Task: Create a Sprint called Sprint0000000100 in Scrum Project Project0000000034 in Jira. Create a Sprint called Sprint0000000101 in Scrum Project Project0000000034 in Jira. Create a Sprint called Sprint0000000102 in Scrum Project Project0000000034 in Jira. Set Duration of Sprint called Sprint0000000100 in Scrum Project Project0000000034 to 1 week in Jira. Set Duration of Sprint called Sprint0000000101 in Scrum Project Project0000000034 to 2 weeks in Jira
Action: Mouse moved to (881, 256)
Screenshot: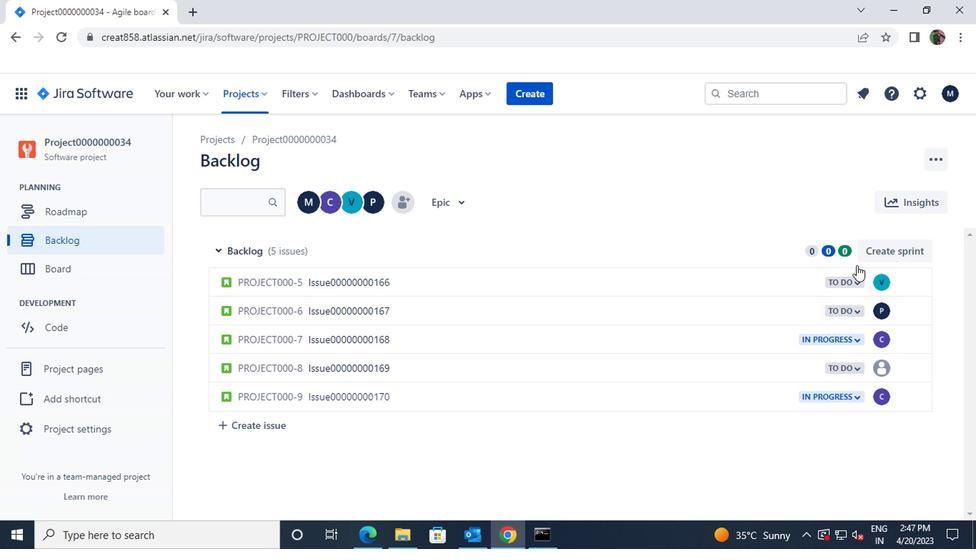 
Action: Mouse pressed left at (881, 256)
Screenshot: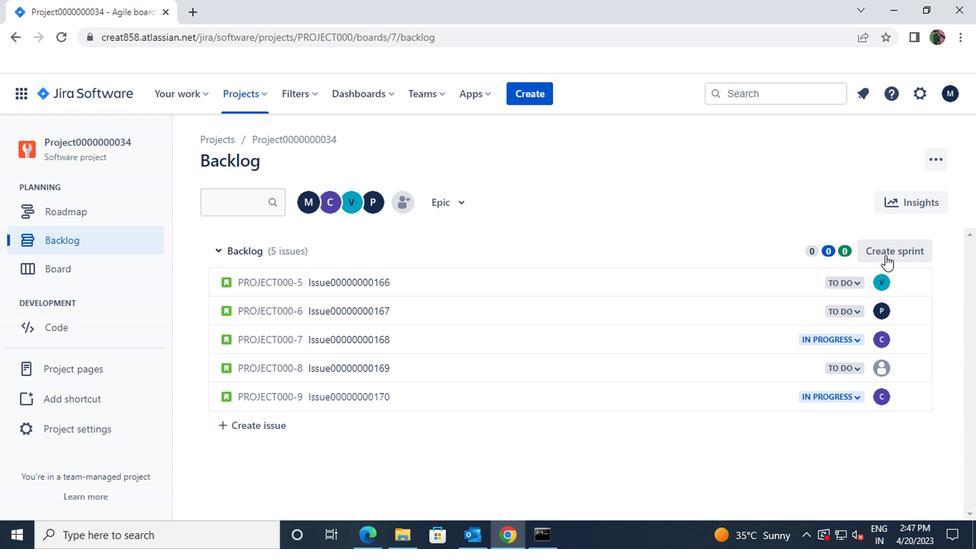 
Action: Mouse moved to (320, 254)
Screenshot: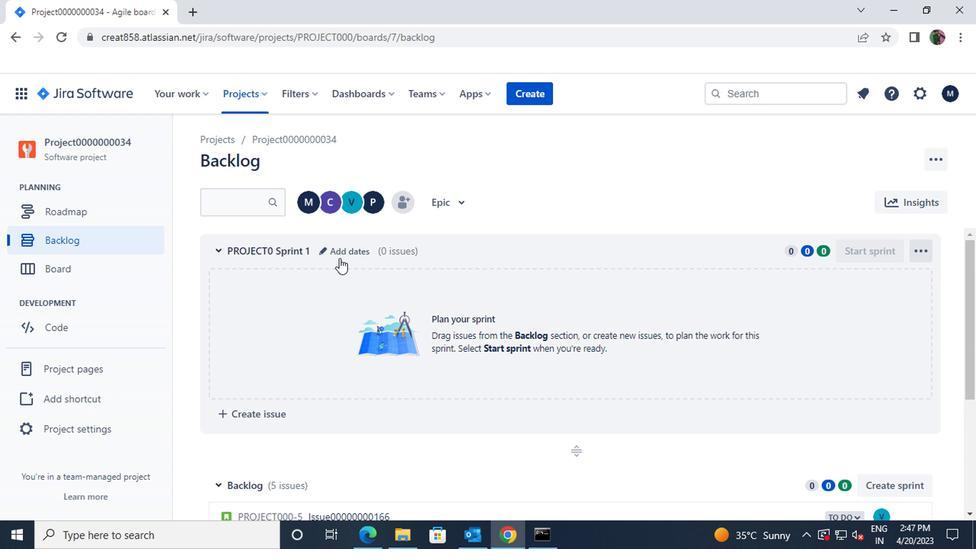 
Action: Mouse pressed left at (320, 254)
Screenshot: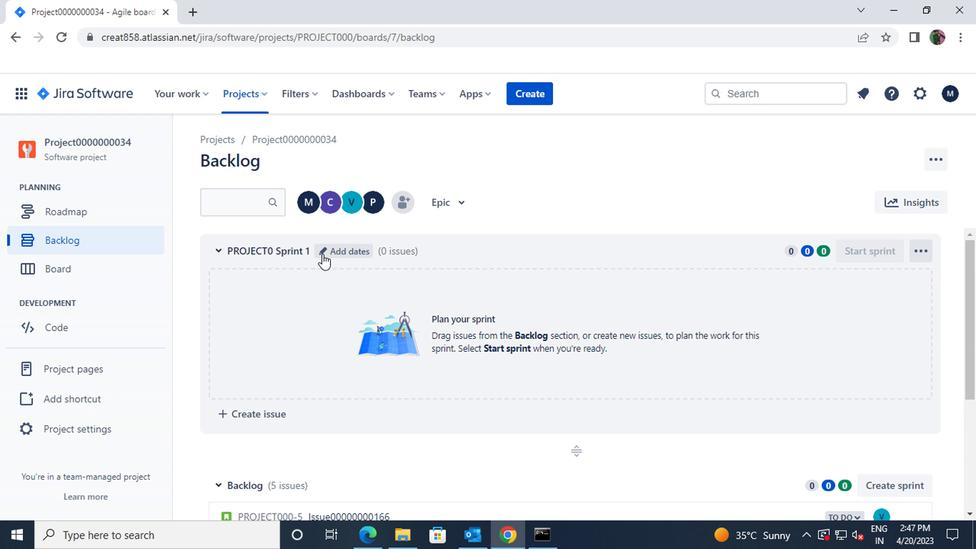 
Action: Mouse moved to (377, 199)
Screenshot: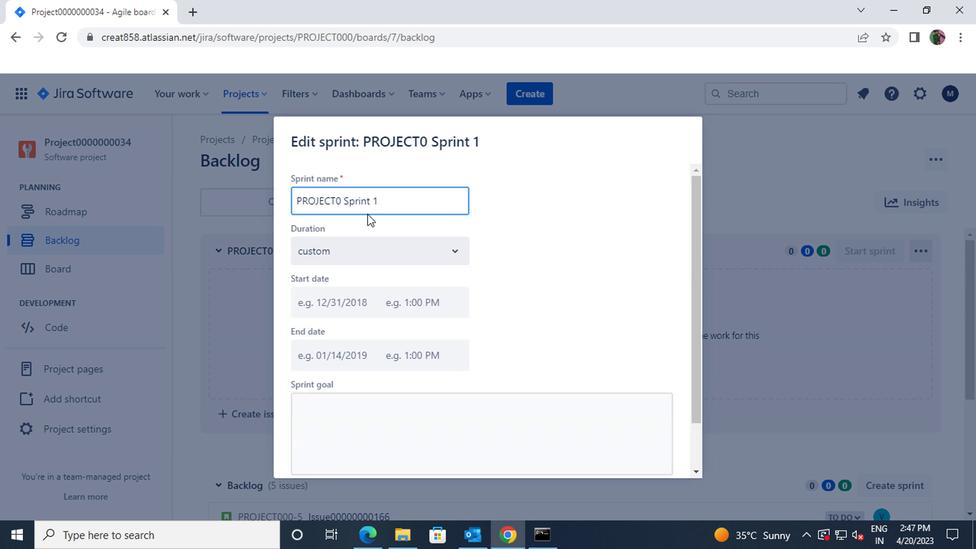 
Action: Mouse pressed left at (377, 199)
Screenshot: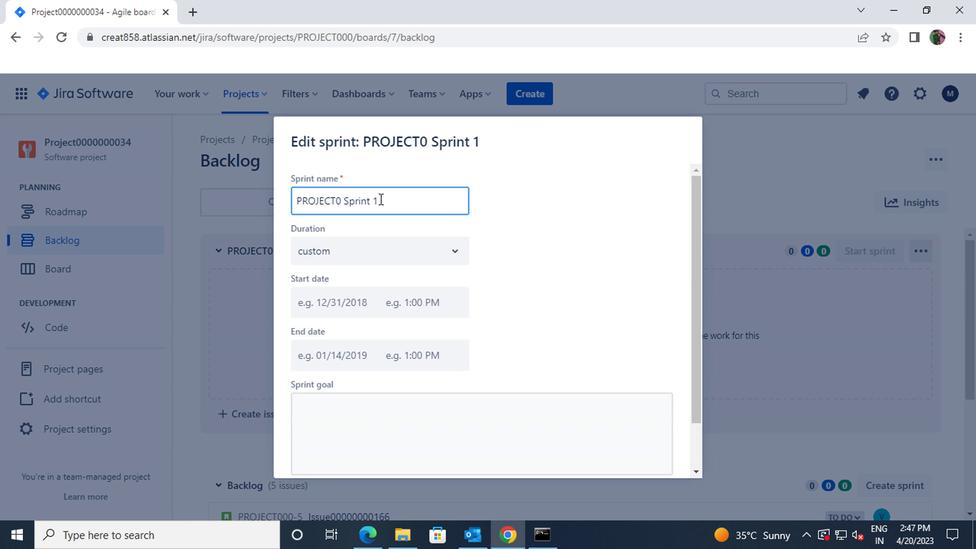 
Action: Mouse moved to (292, 200)
Screenshot: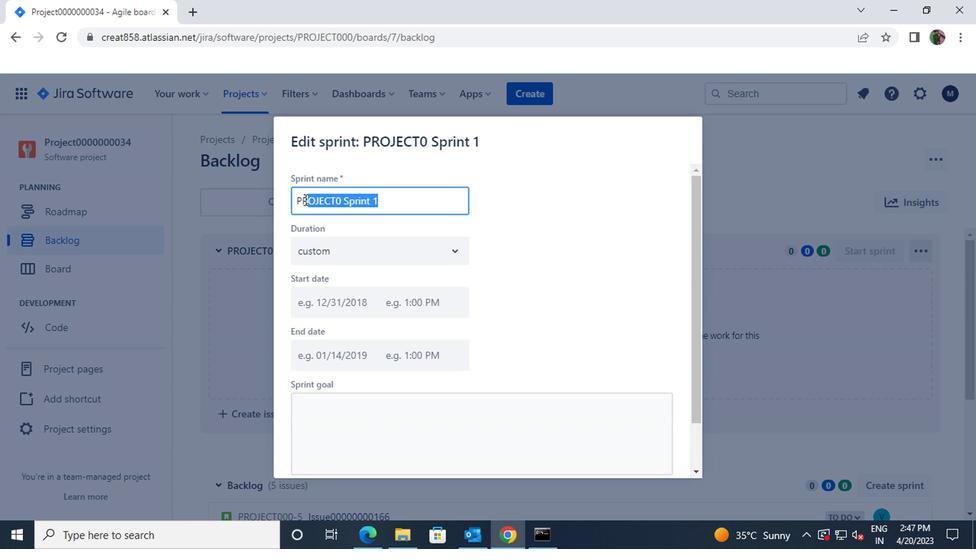 
Action: Key pressed sprint00000000100
Screenshot: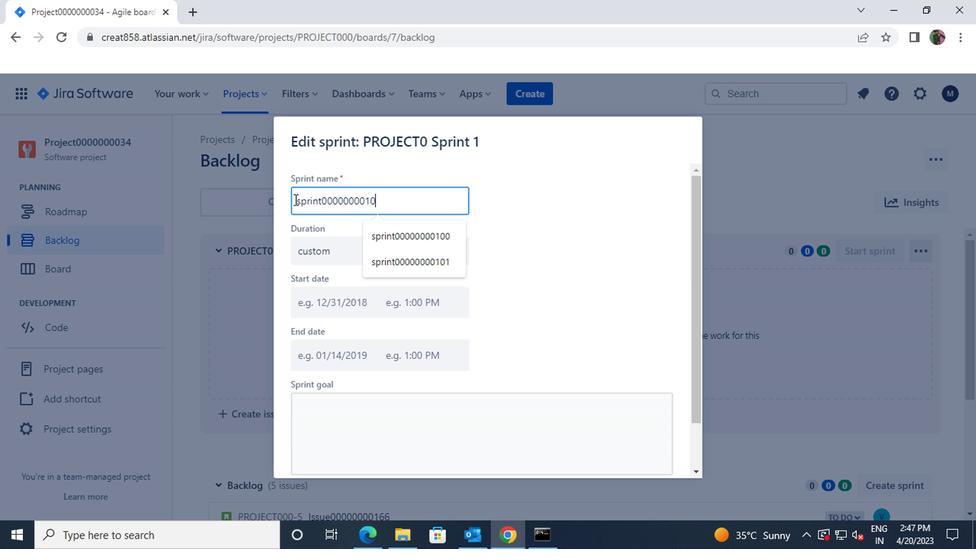 
Action: Mouse moved to (387, 278)
Screenshot: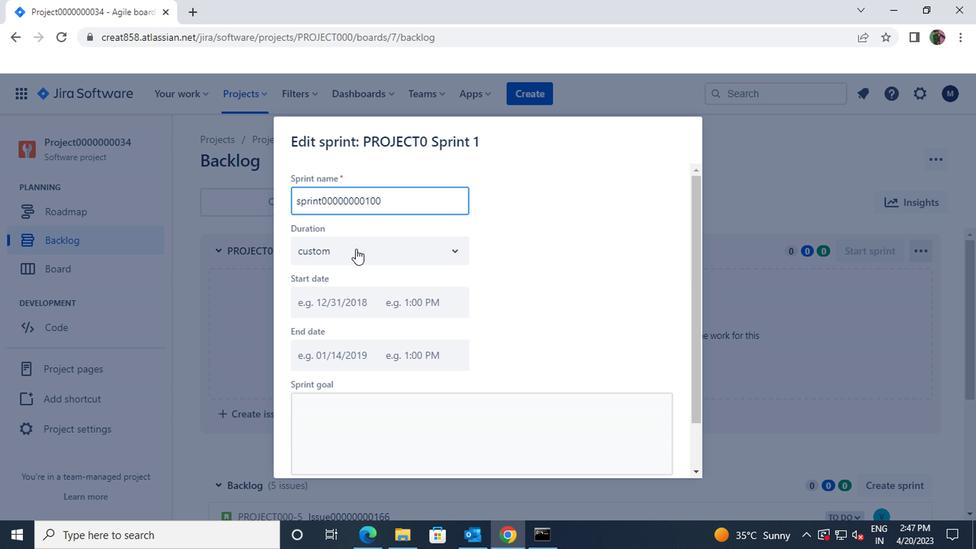 
Action: Mouse scrolled (387, 277) with delta (0, -1)
Screenshot: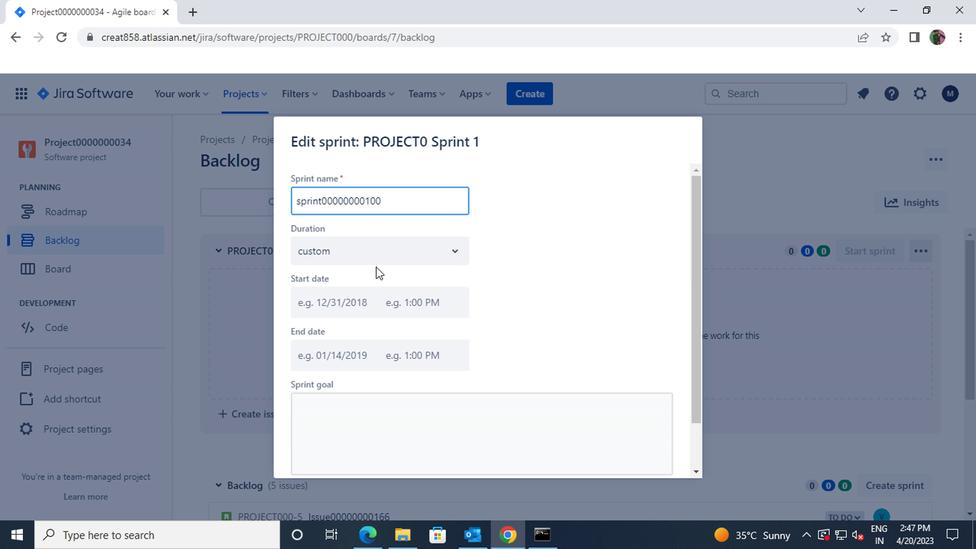 
Action: Mouse scrolled (387, 277) with delta (0, -1)
Screenshot: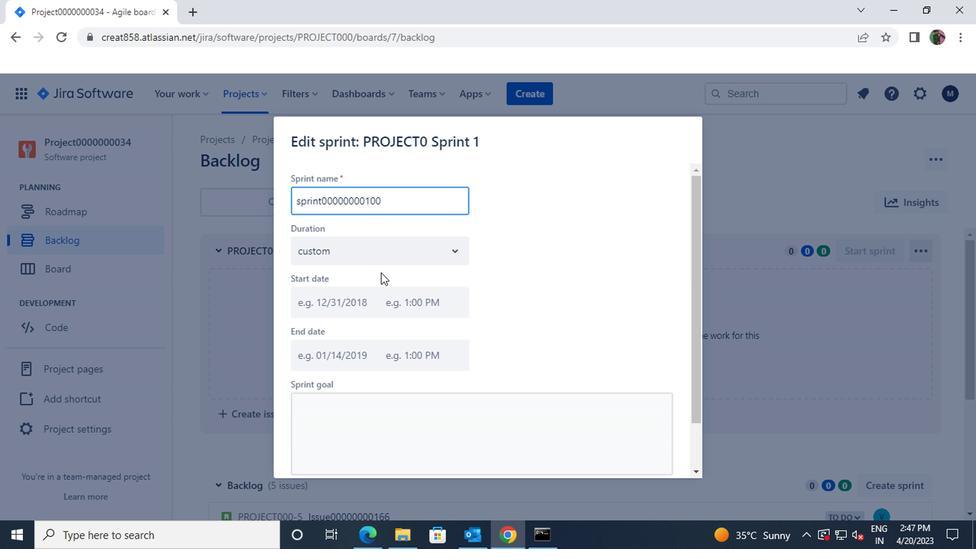 
Action: Mouse moved to (388, 278)
Screenshot: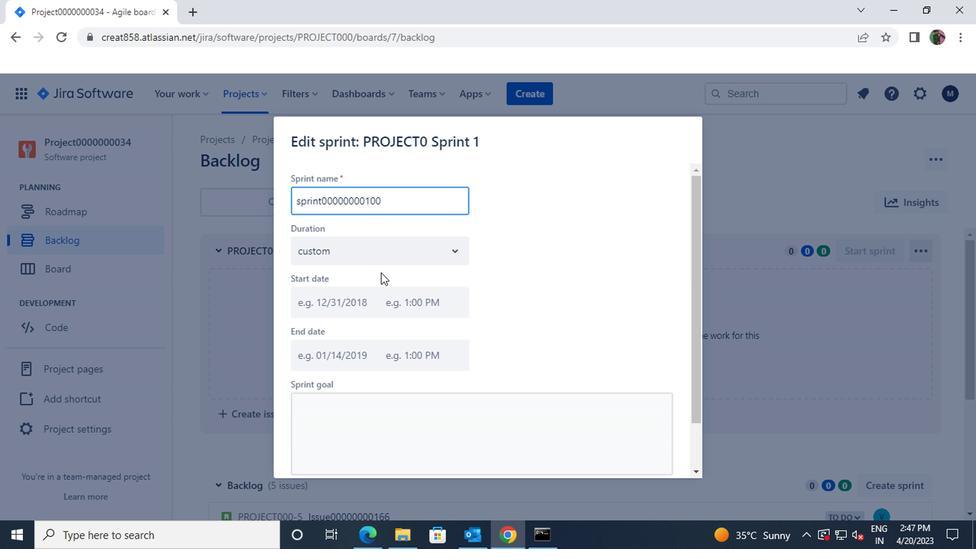 
Action: Mouse scrolled (388, 277) with delta (0, -1)
Screenshot: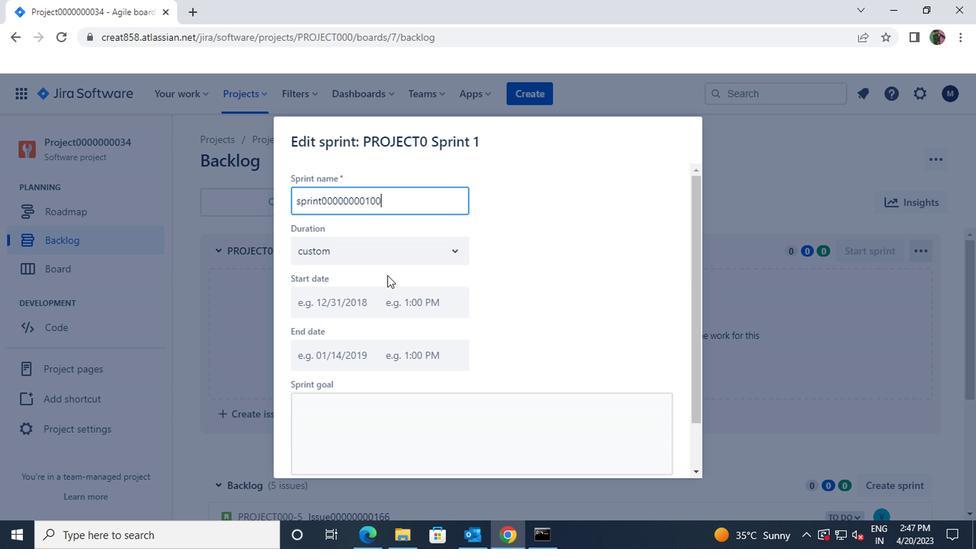 
Action: Mouse scrolled (388, 277) with delta (0, -1)
Screenshot: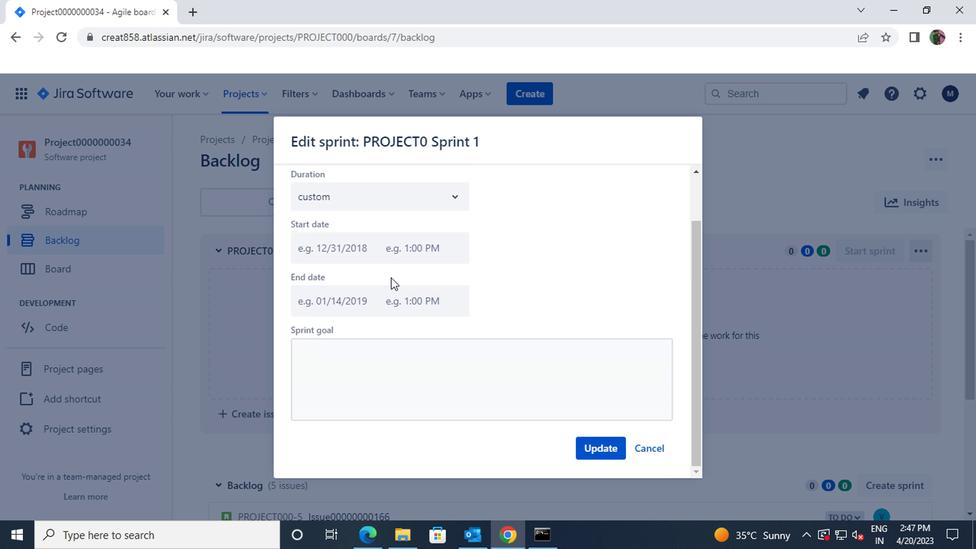 
Action: Mouse moved to (389, 278)
Screenshot: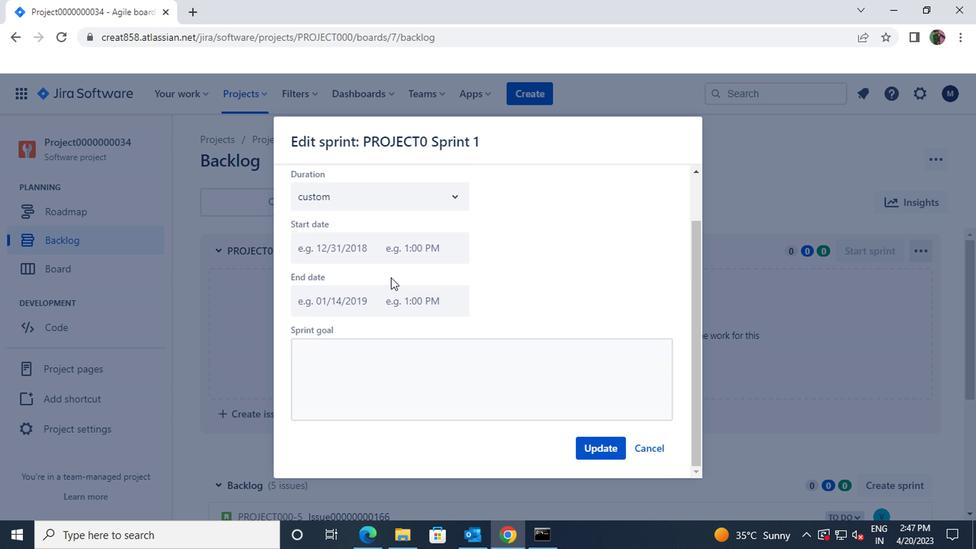 
Action: Mouse scrolled (389, 277) with delta (0, -1)
Screenshot: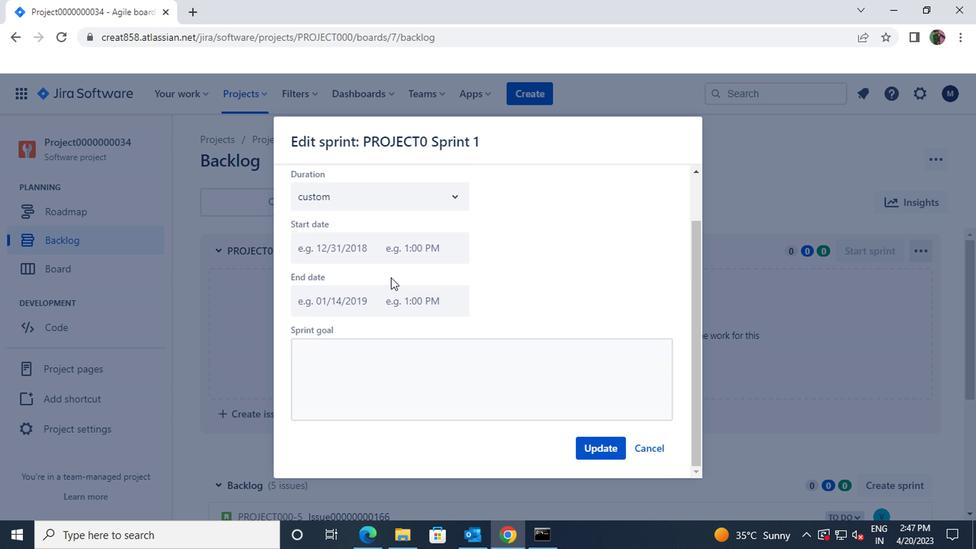 
Action: Mouse moved to (595, 449)
Screenshot: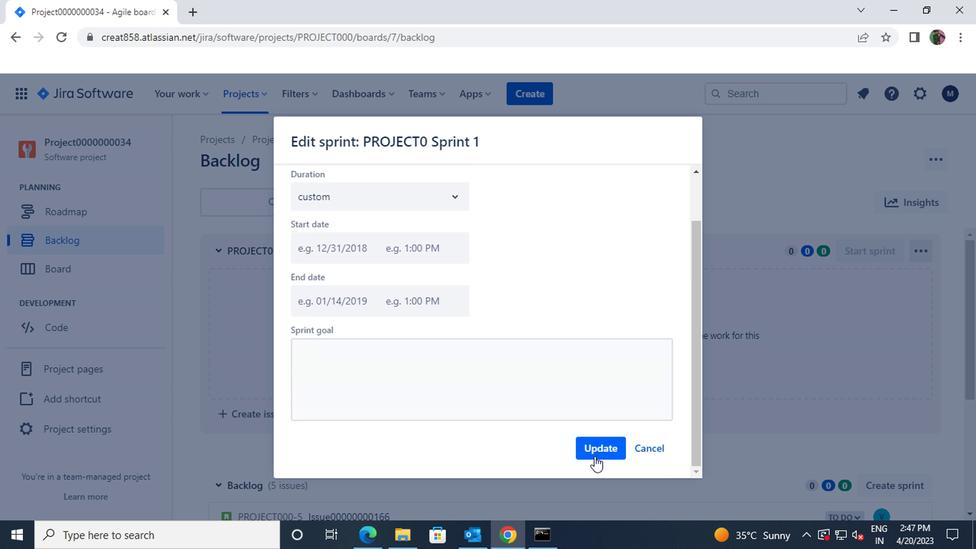 
Action: Mouse pressed left at (595, 449)
Screenshot: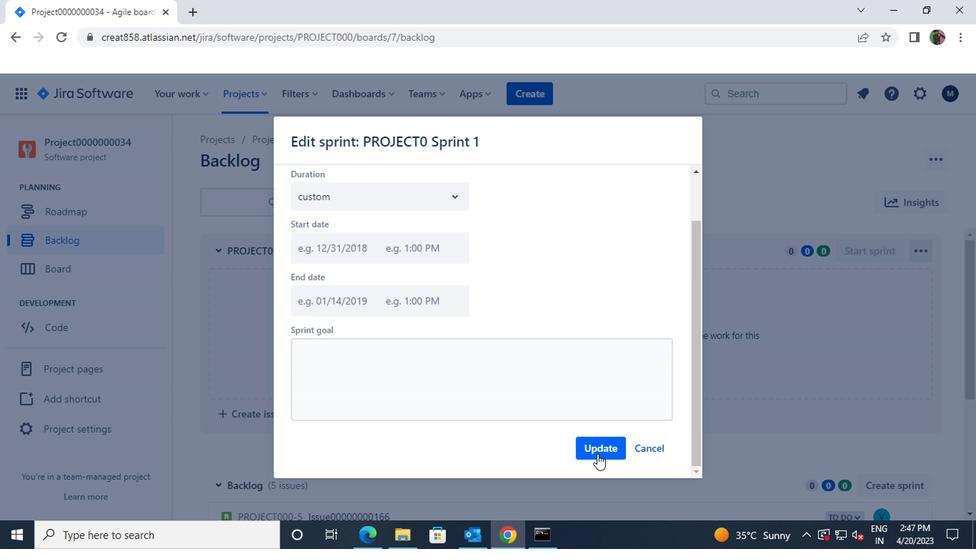 
Action: Mouse moved to (879, 484)
Screenshot: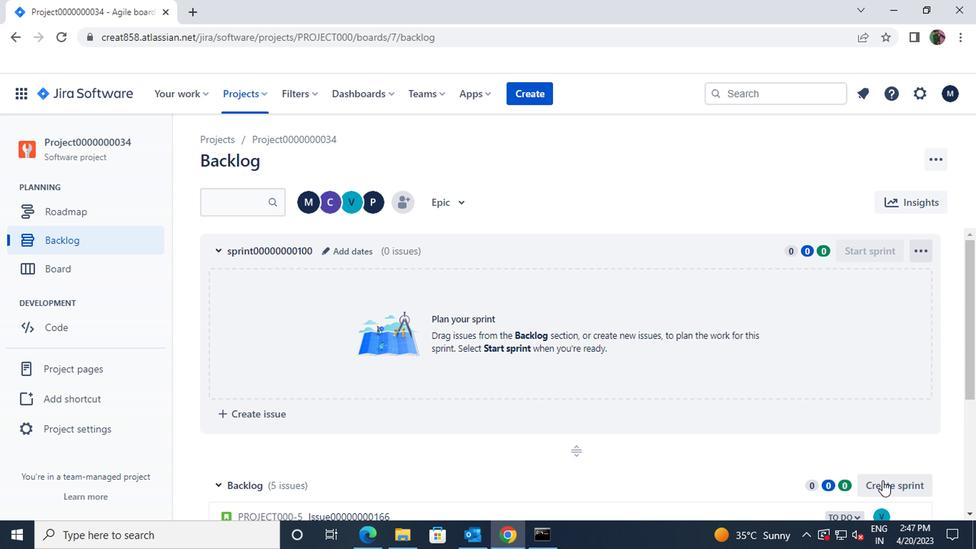 
Action: Mouse pressed left at (879, 484)
Screenshot: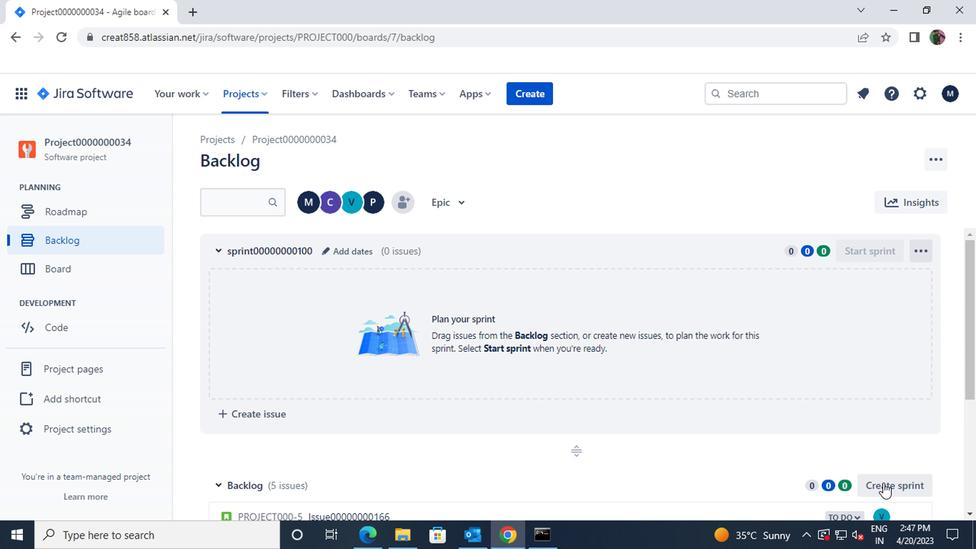 
Action: Mouse moved to (302, 489)
Screenshot: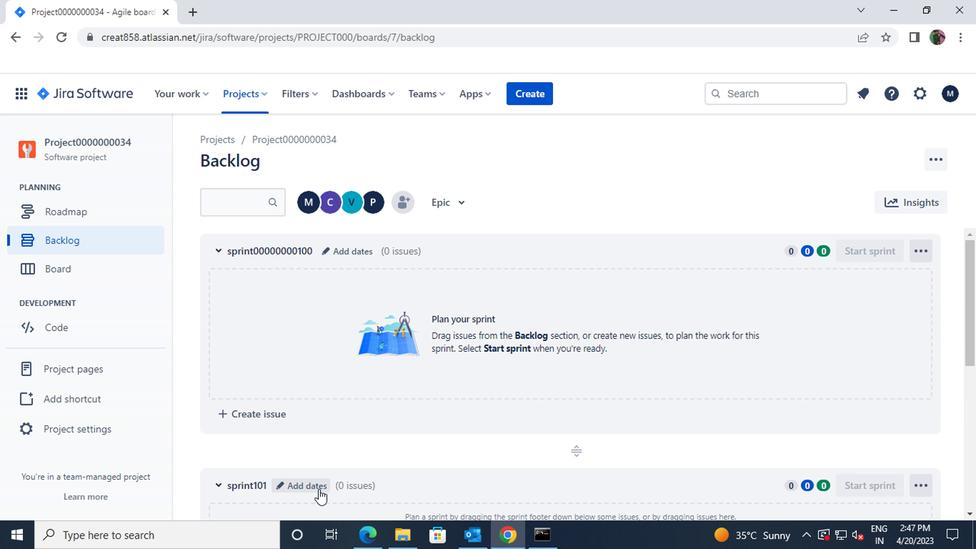 
Action: Mouse pressed left at (302, 489)
Screenshot: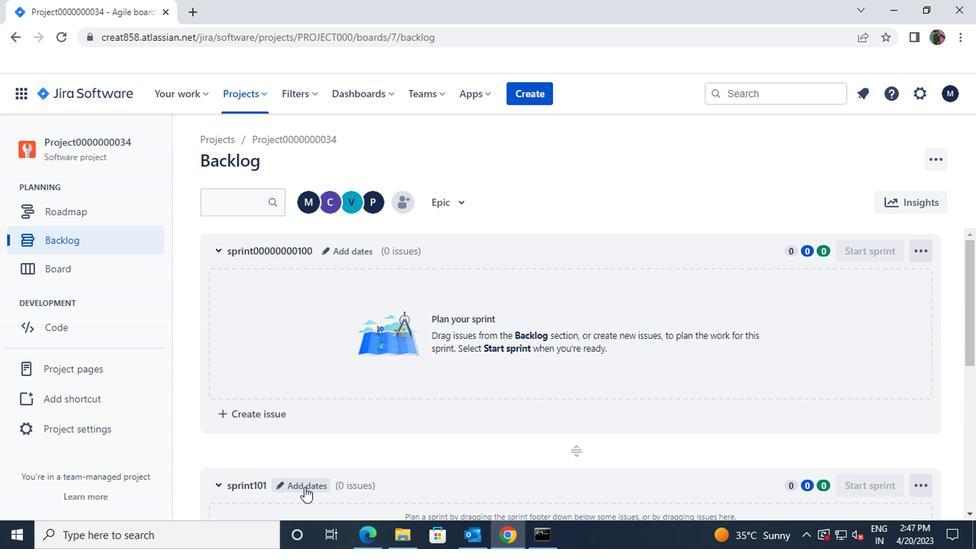 
Action: Mouse moved to (348, 198)
Screenshot: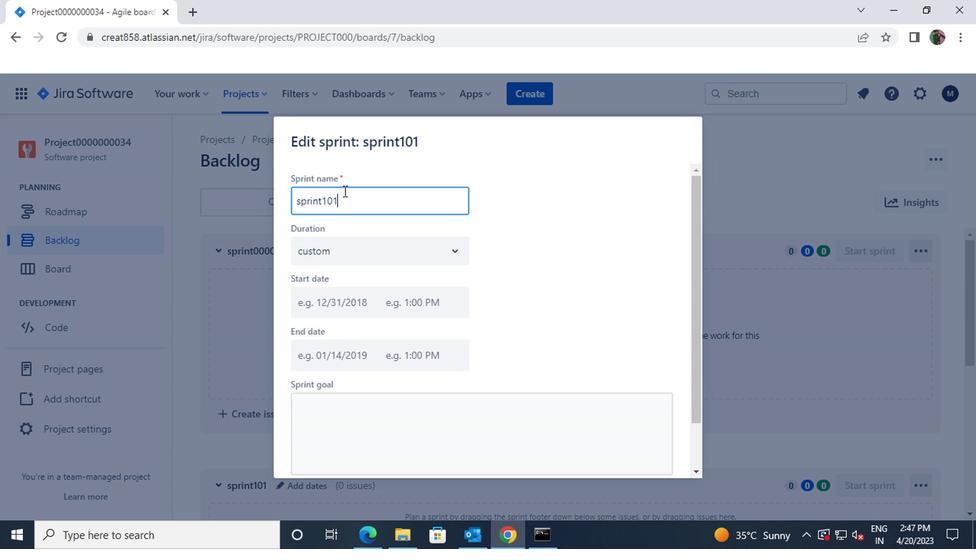 
Action: Mouse pressed left at (348, 198)
Screenshot: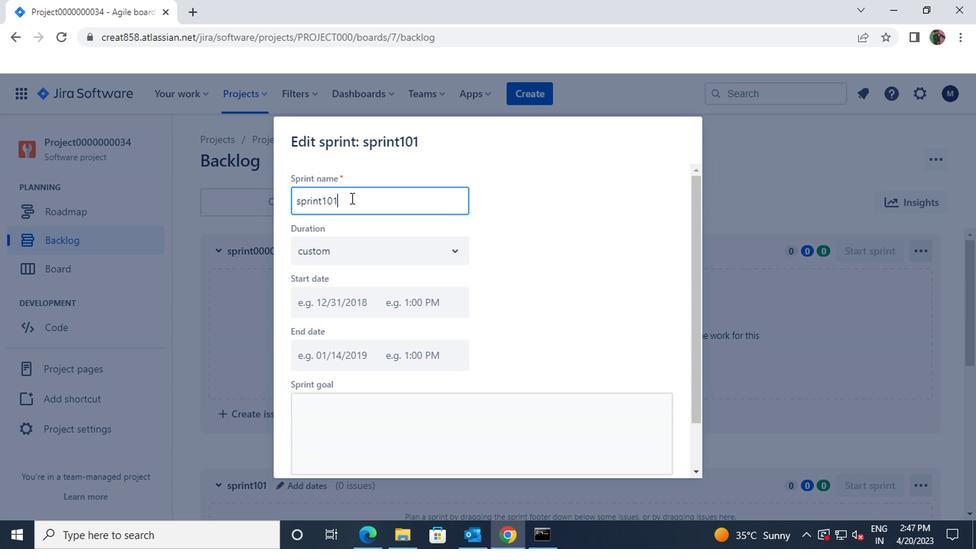 
Action: Mouse moved to (291, 205)
Screenshot: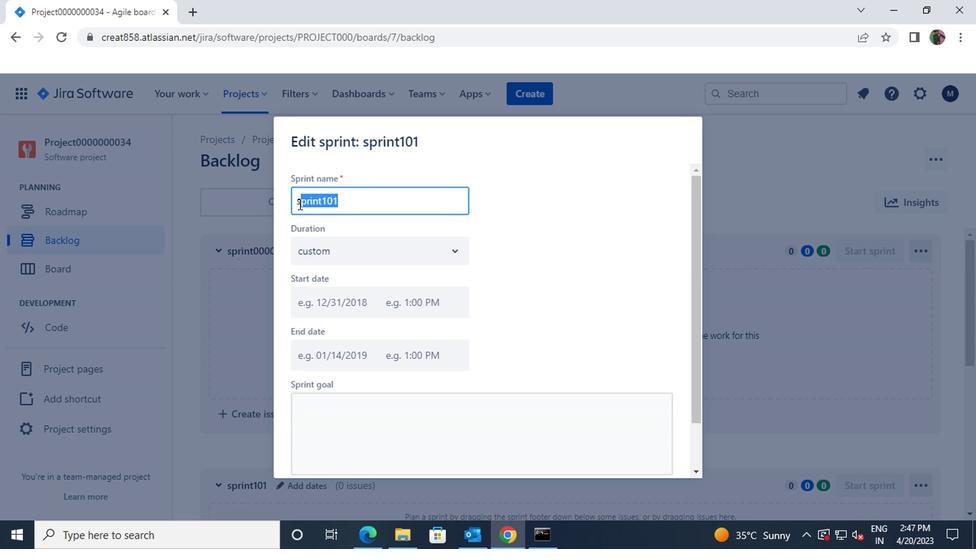 
Action: Key pressed sprint00000000101
Screenshot: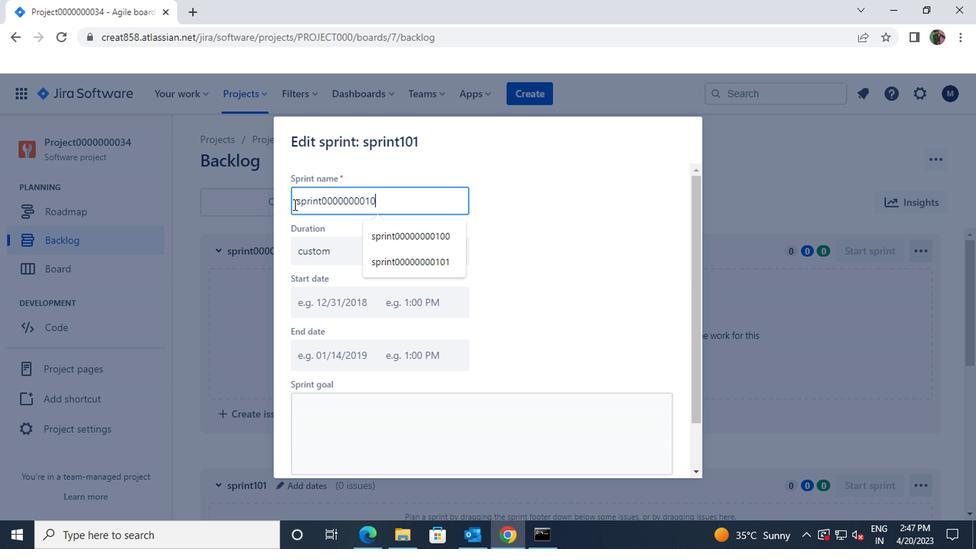 
Action: Mouse moved to (386, 303)
Screenshot: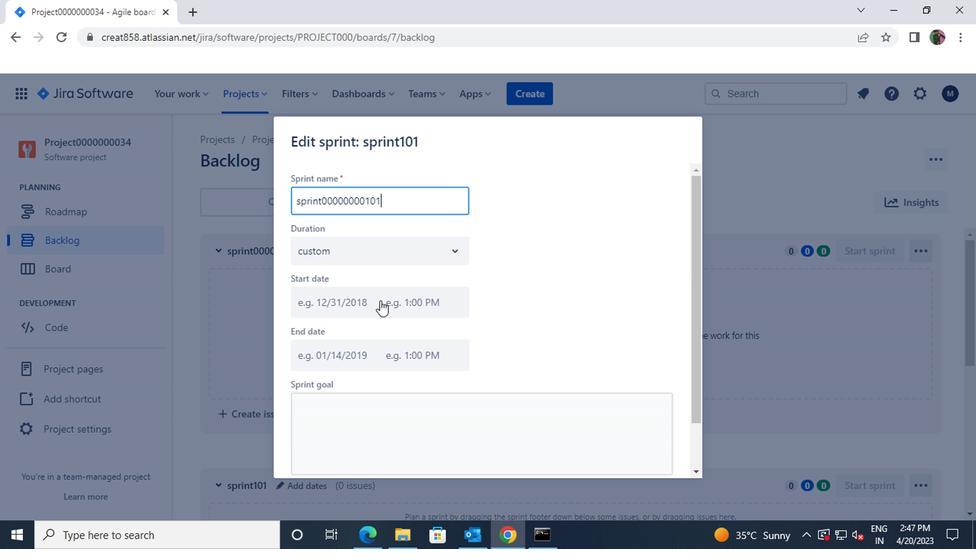 
Action: Mouse scrolled (386, 303) with delta (0, 0)
Screenshot: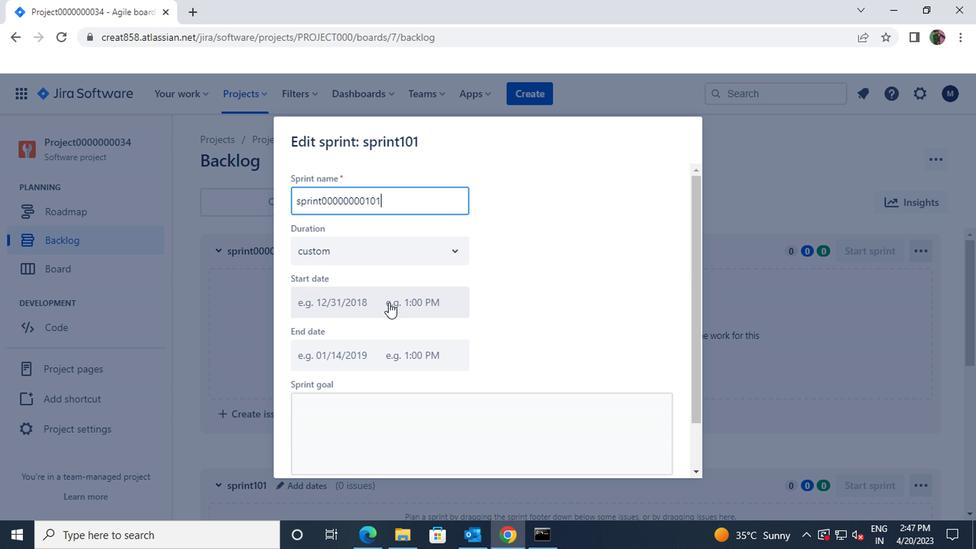 
Action: Mouse scrolled (386, 303) with delta (0, 0)
Screenshot: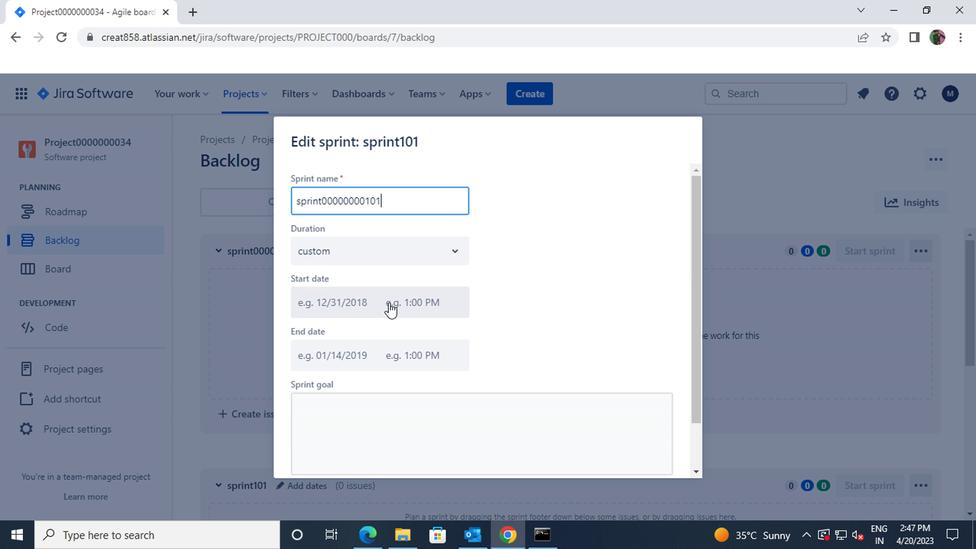 
Action: Mouse scrolled (386, 303) with delta (0, 0)
Screenshot: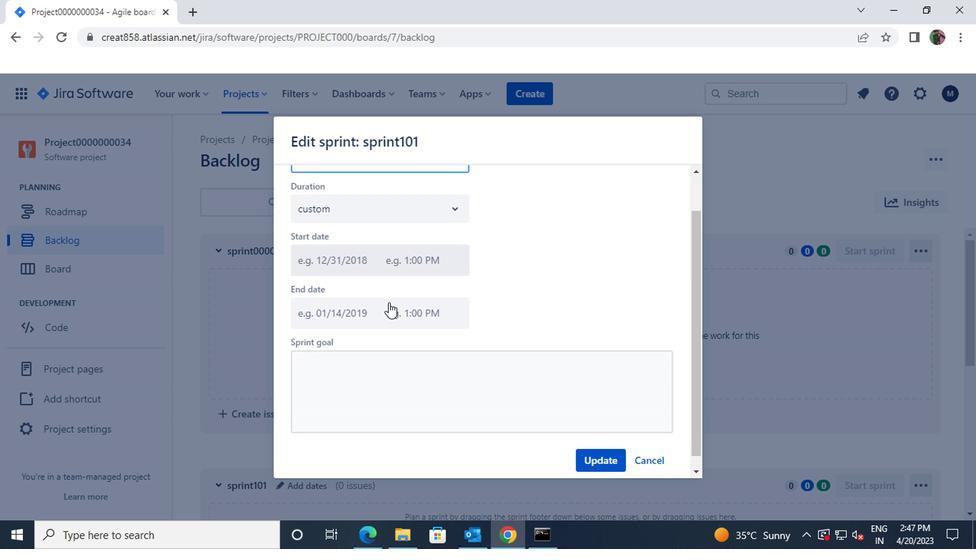 
Action: Mouse scrolled (386, 303) with delta (0, 0)
Screenshot: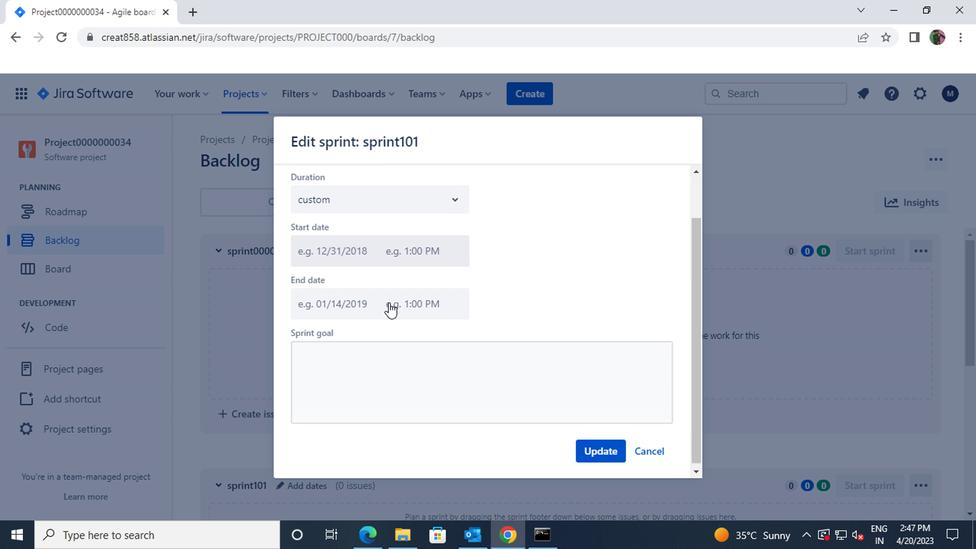 
Action: Mouse moved to (597, 448)
Screenshot: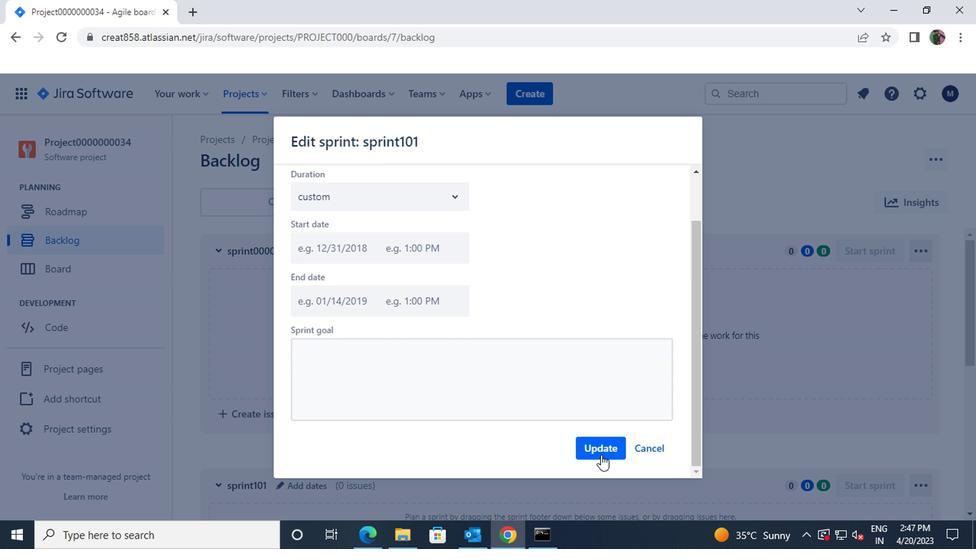 
Action: Mouse pressed left at (597, 448)
Screenshot: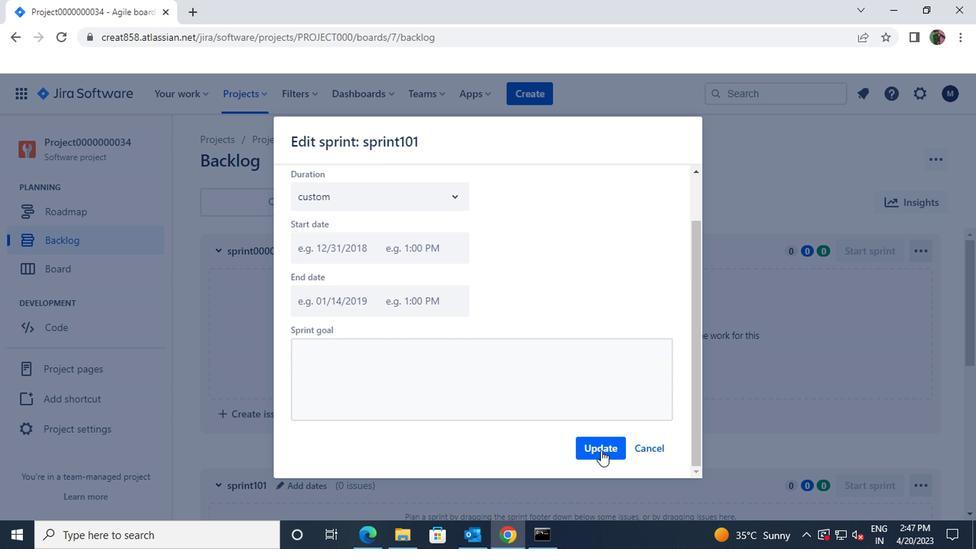 
Action: Mouse moved to (600, 425)
Screenshot: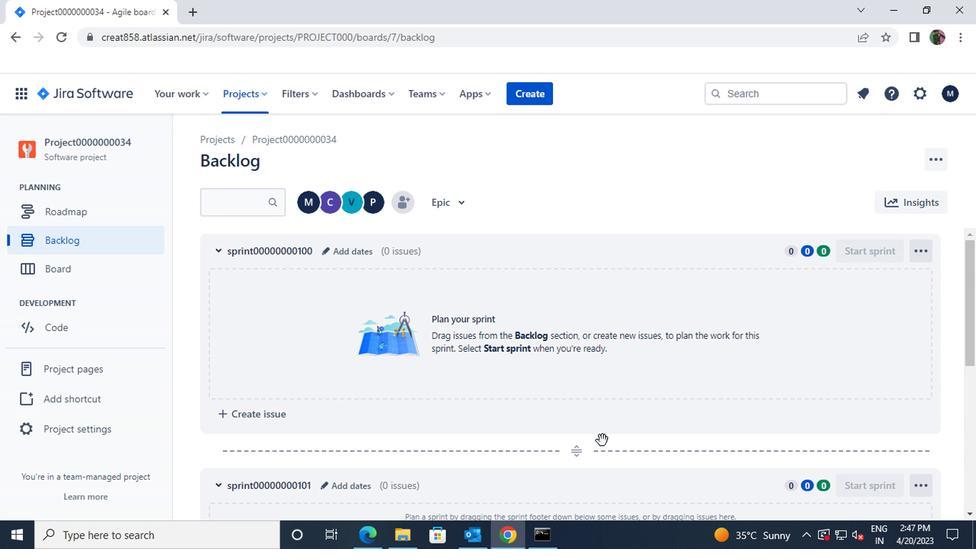 
Action: Mouse scrolled (600, 424) with delta (0, 0)
Screenshot: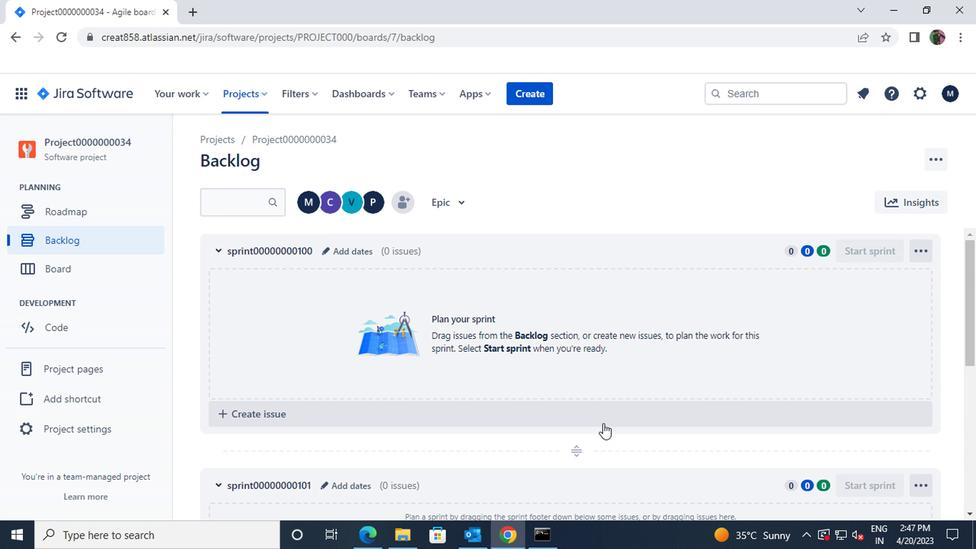 
Action: Mouse scrolled (600, 424) with delta (0, 0)
Screenshot: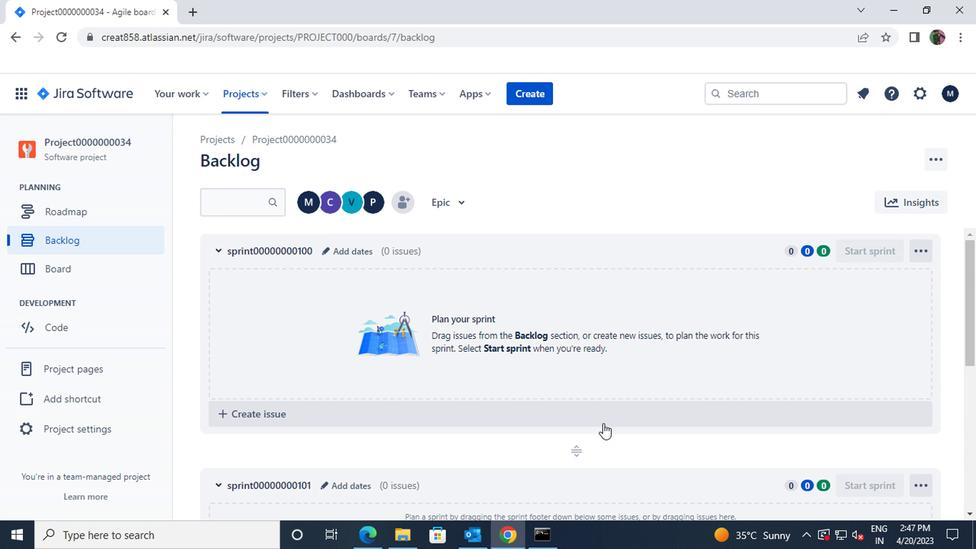 
Action: Mouse moved to (877, 473)
Screenshot: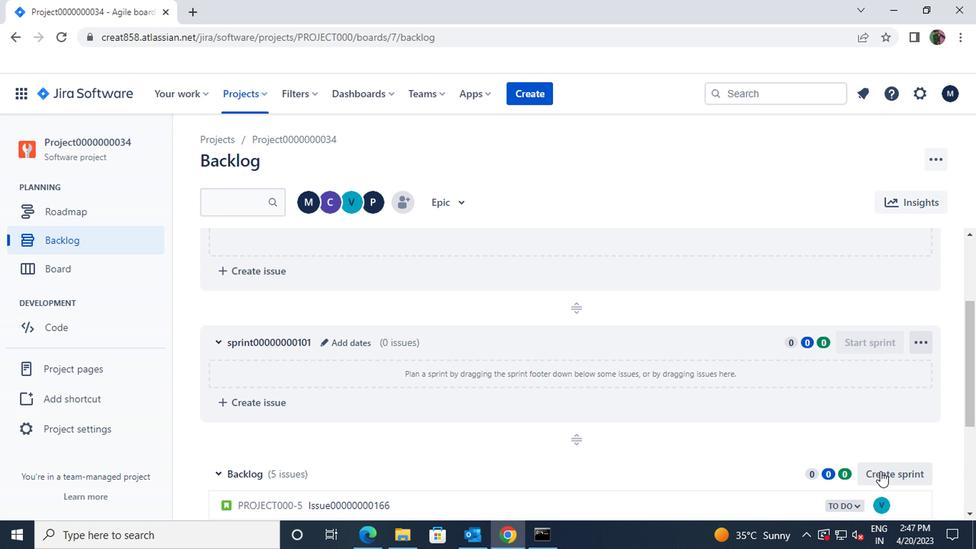 
Action: Mouse pressed left at (877, 473)
Screenshot: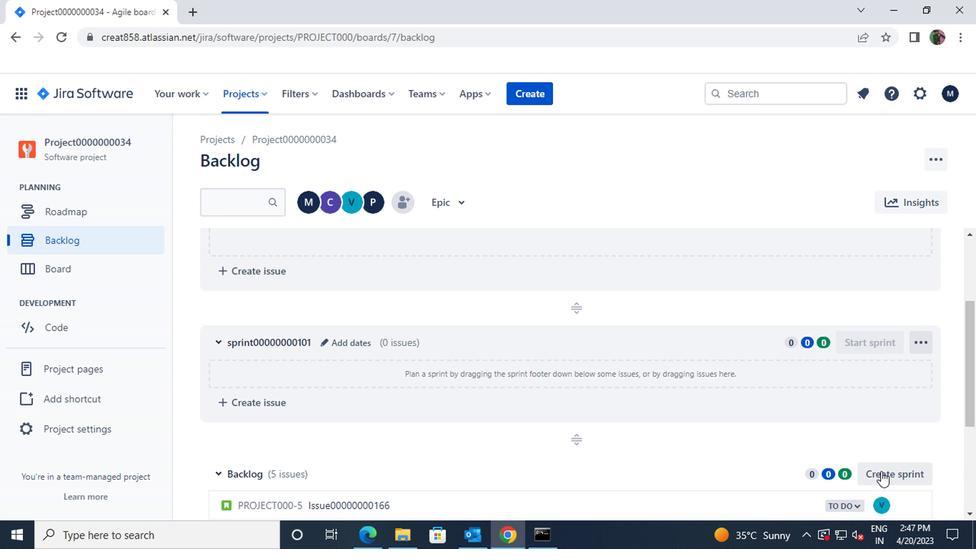 
Action: Mouse moved to (600, 421)
Screenshot: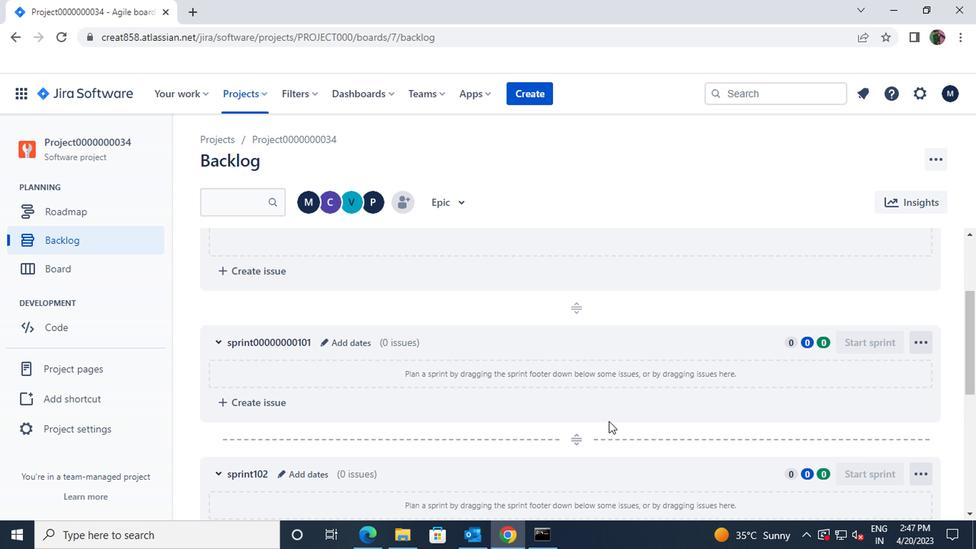 
Action: Mouse scrolled (600, 420) with delta (0, 0)
Screenshot: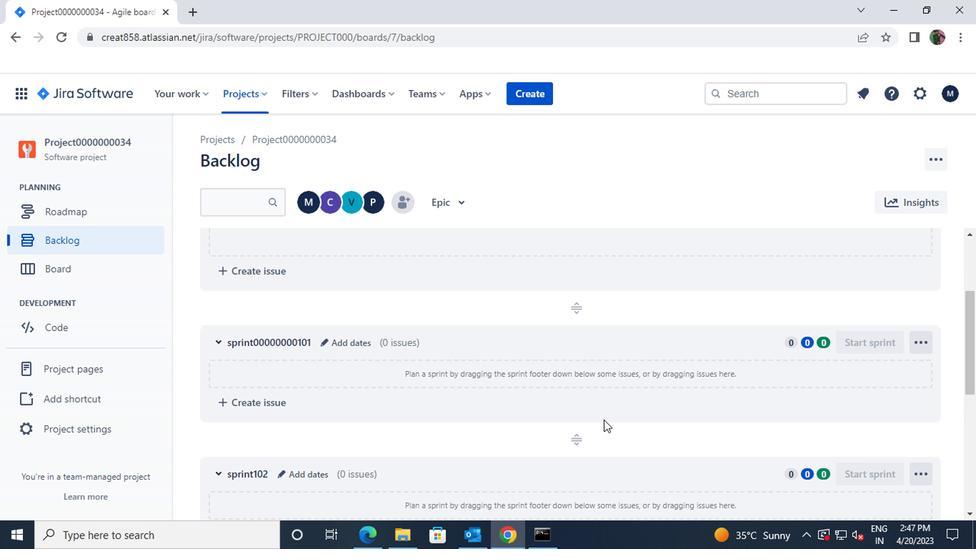 
Action: Mouse moved to (265, 402)
Screenshot: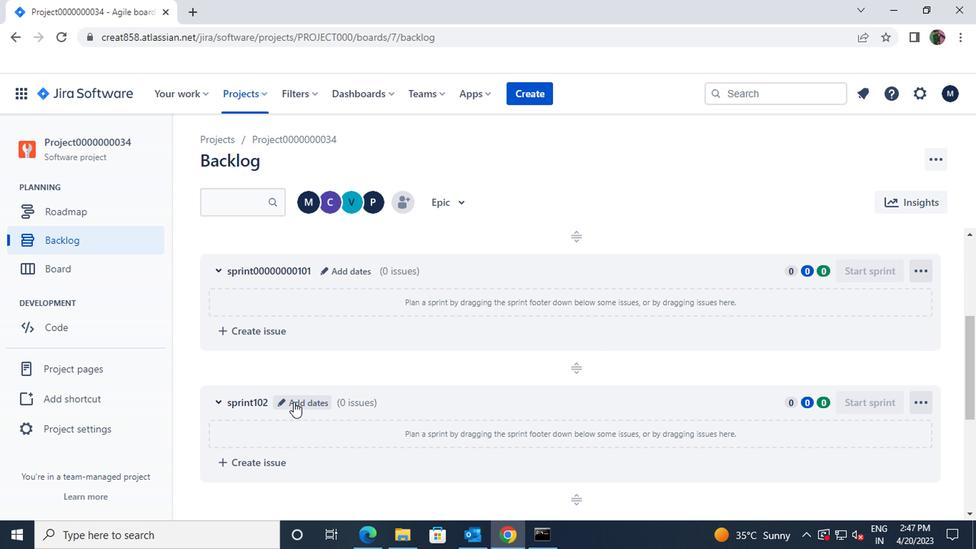 
Action: Mouse pressed left at (265, 402)
Screenshot: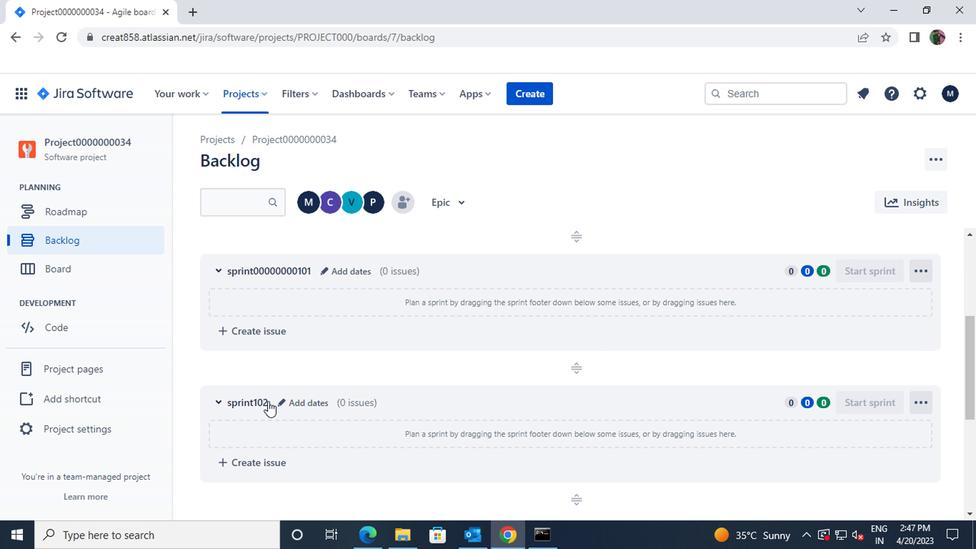 
Action: Mouse moved to (280, 400)
Screenshot: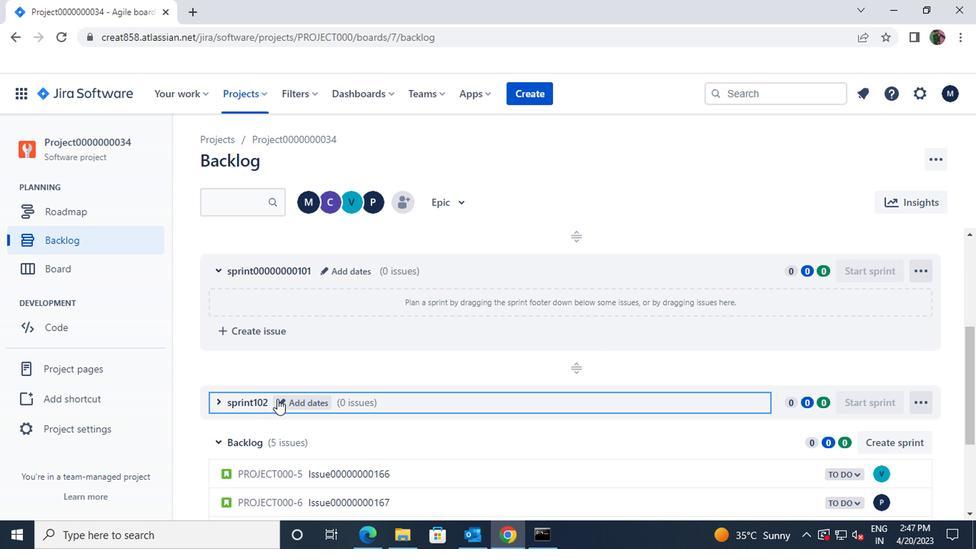 
Action: Mouse pressed left at (280, 400)
Screenshot: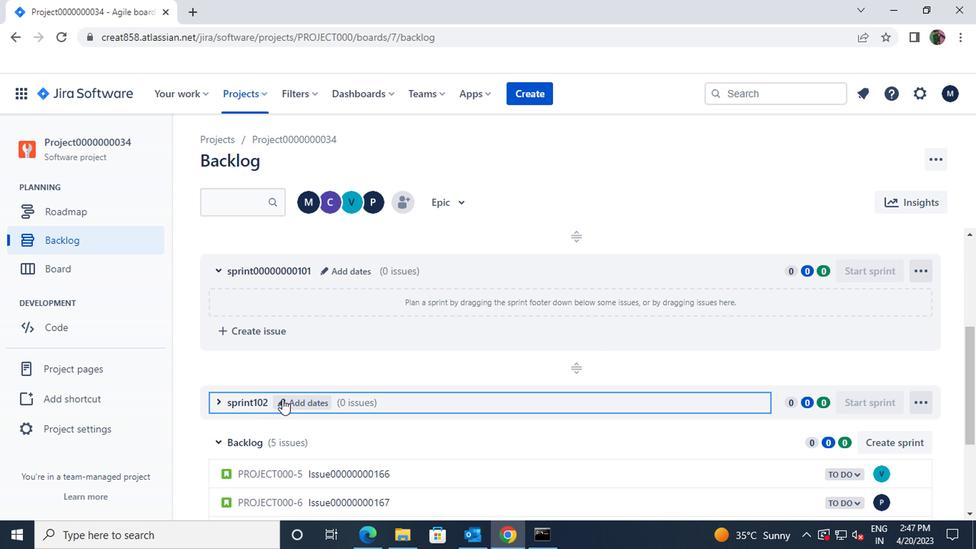 
Action: Mouse moved to (342, 205)
Screenshot: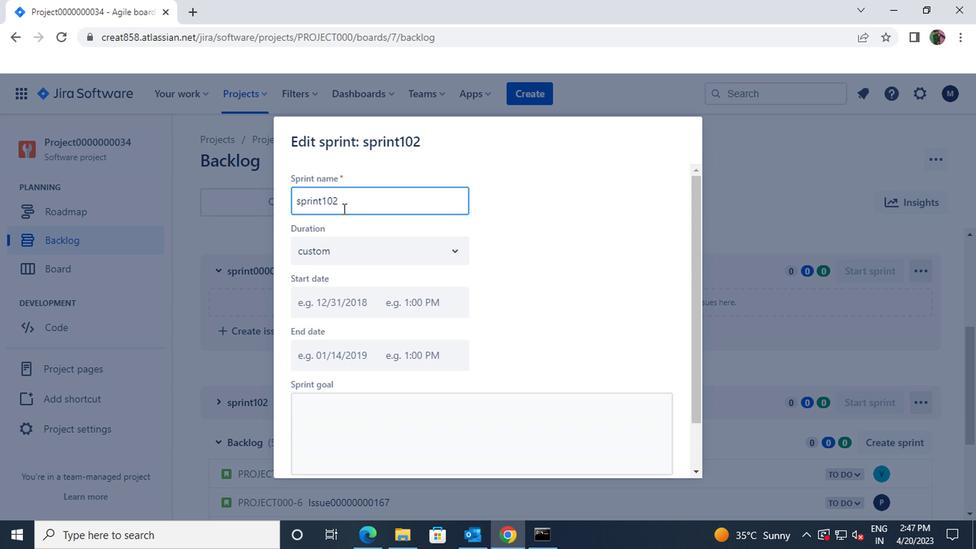 
Action: Mouse pressed left at (342, 205)
Screenshot: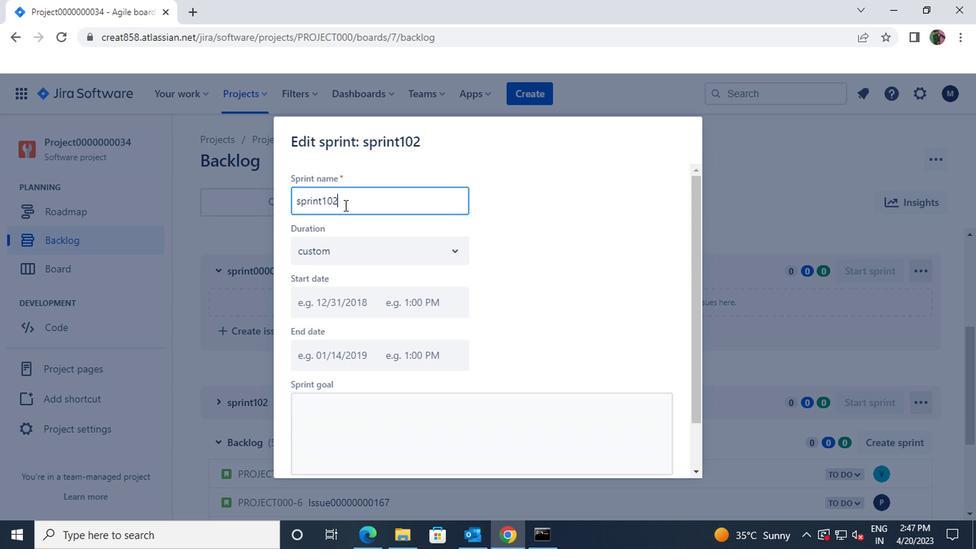 
Action: Mouse moved to (291, 201)
Screenshot: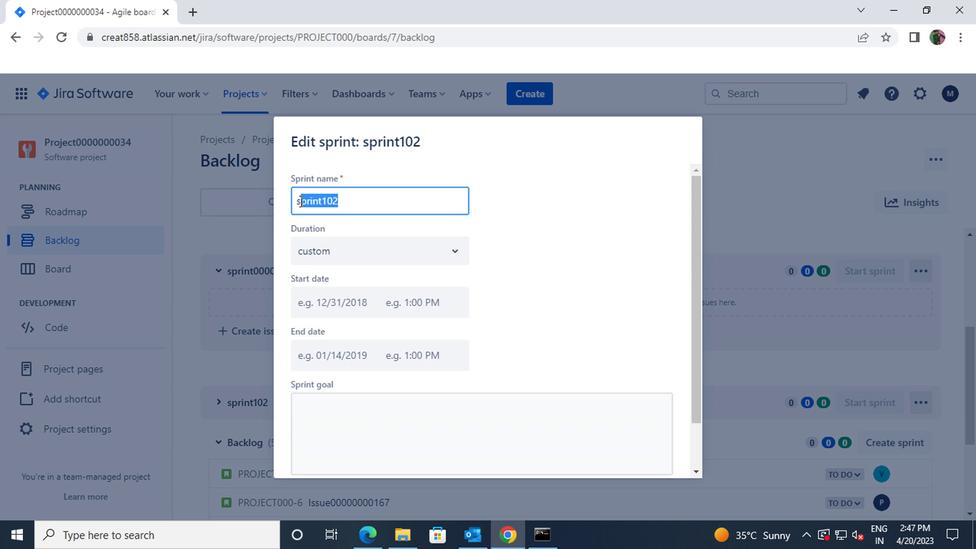 
Action: Key pressed sprint00000000102
Screenshot: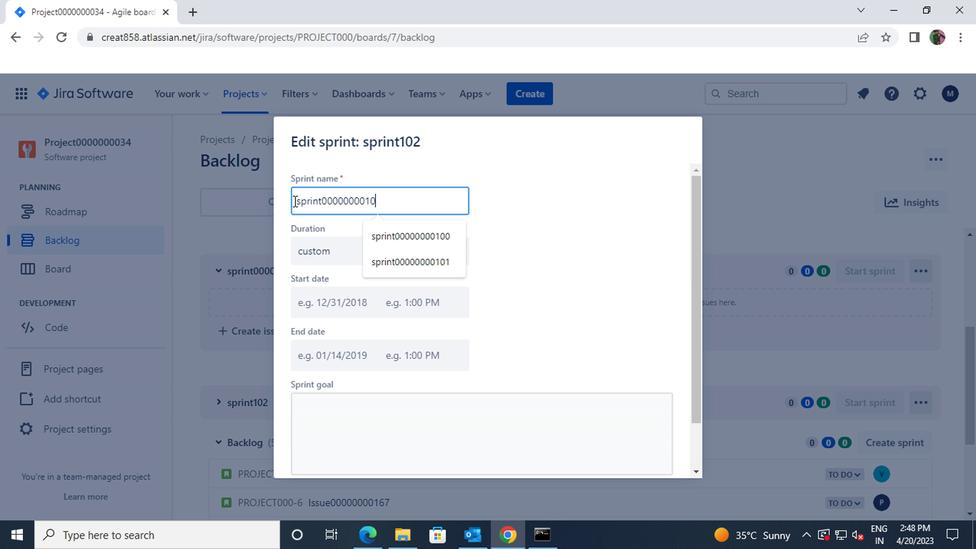 
Action: Mouse moved to (416, 272)
Screenshot: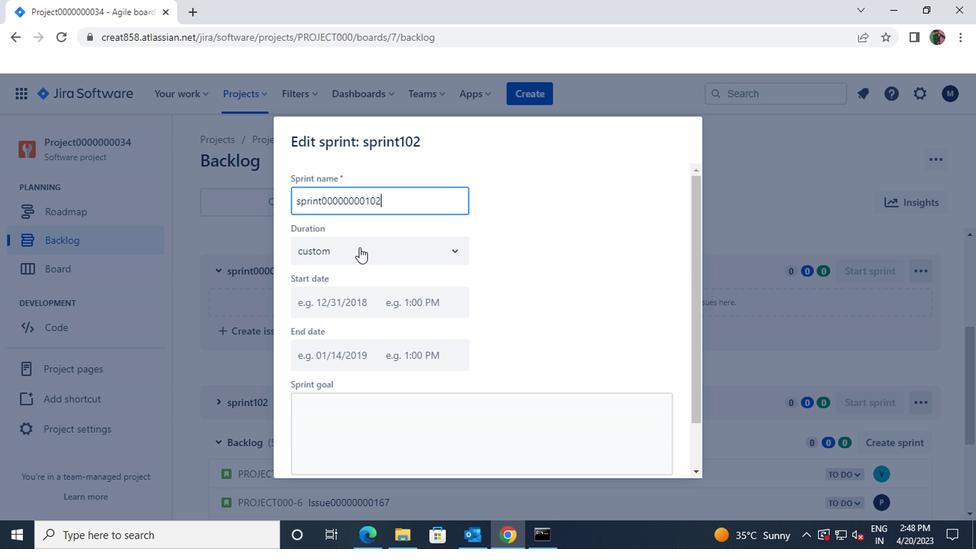 
Action: Mouse scrolled (416, 271) with delta (0, 0)
Screenshot: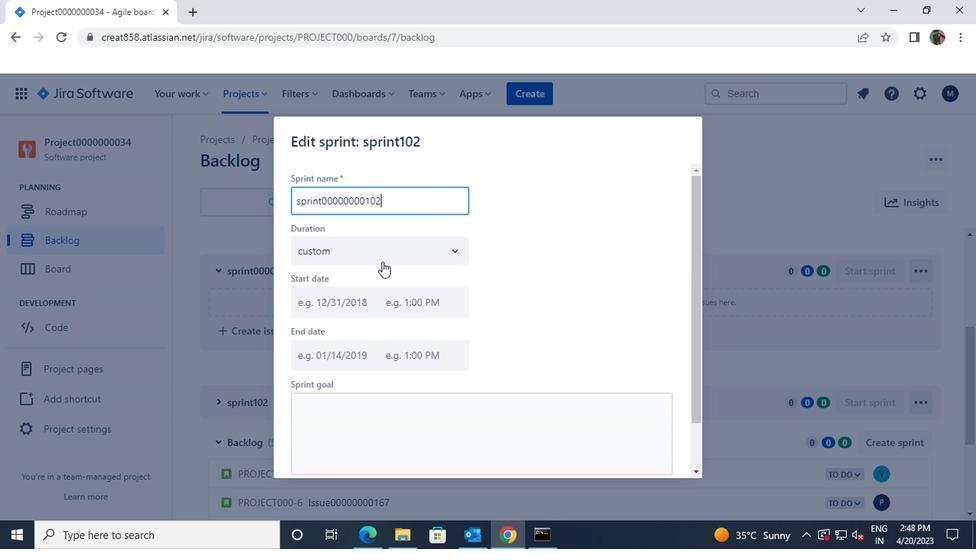 
Action: Mouse scrolled (416, 271) with delta (0, 0)
Screenshot: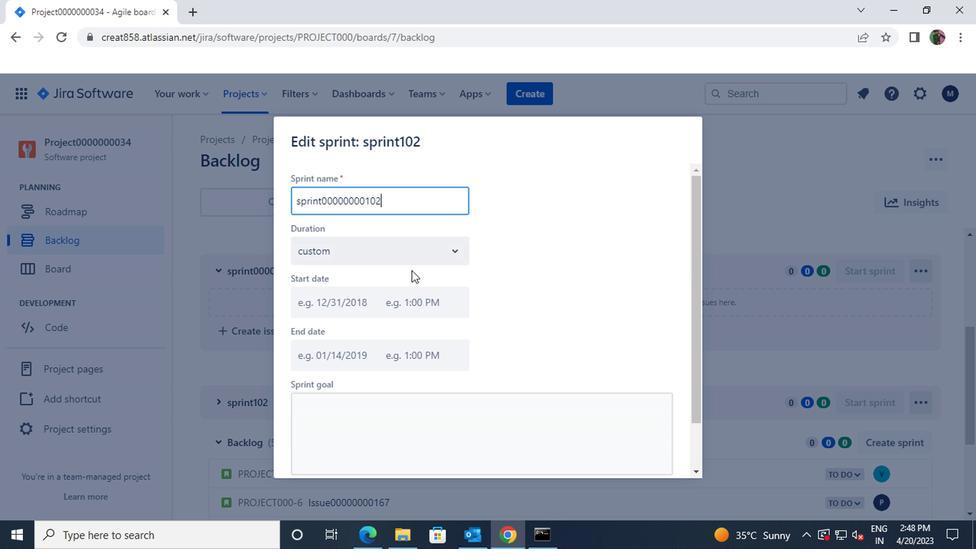 
Action: Mouse scrolled (416, 271) with delta (0, 0)
Screenshot: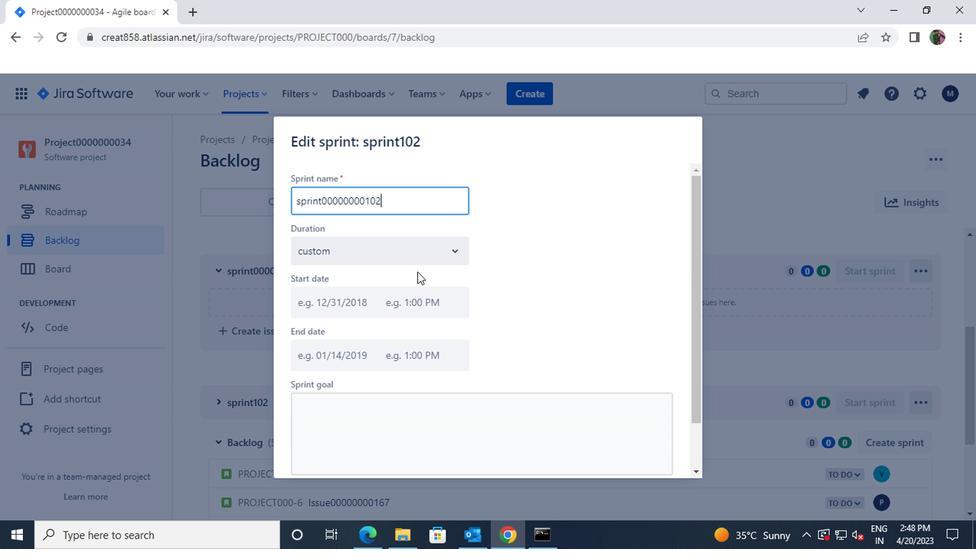 
Action: Mouse scrolled (416, 271) with delta (0, 0)
Screenshot: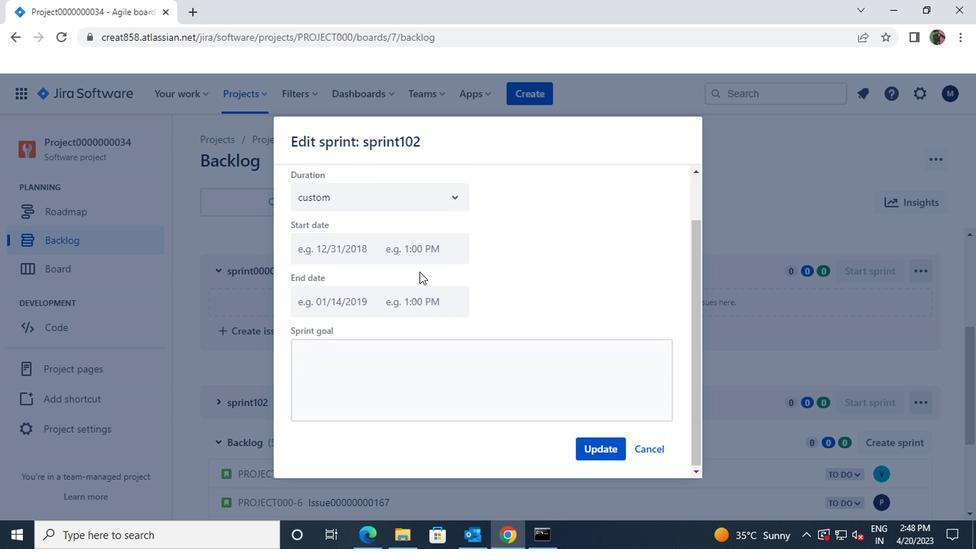 
Action: Mouse scrolled (416, 271) with delta (0, 0)
Screenshot: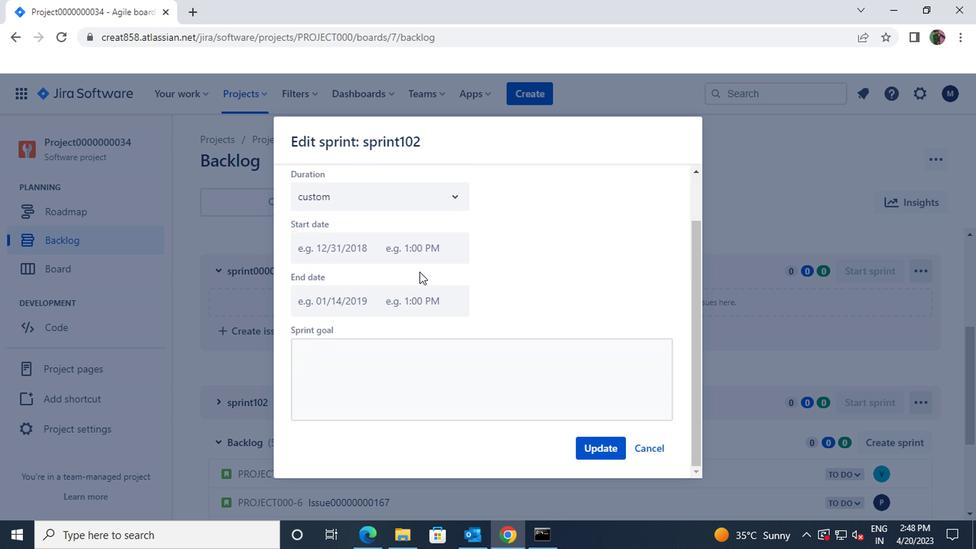 
Action: Mouse moved to (595, 445)
Screenshot: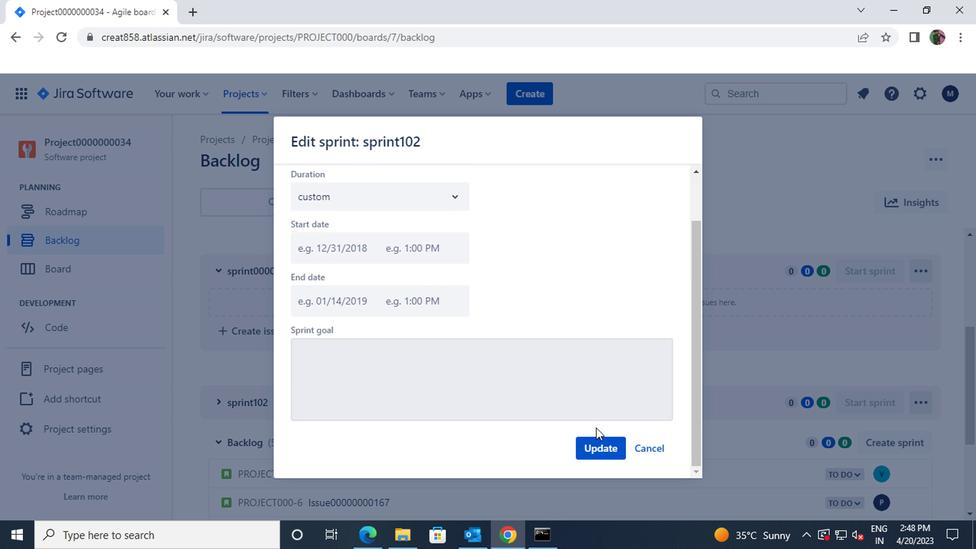 
Action: Mouse pressed left at (595, 445)
Screenshot: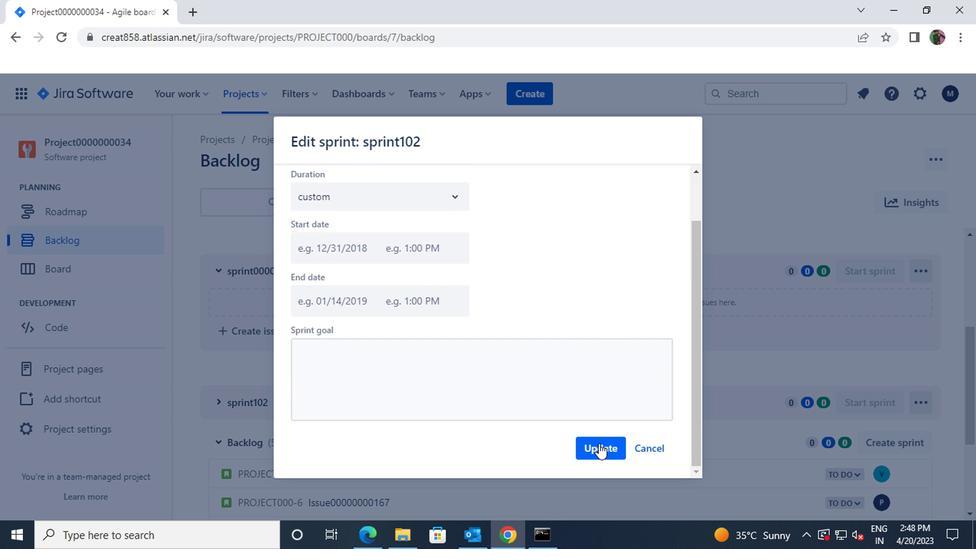 
Action: Mouse moved to (491, 347)
Screenshot: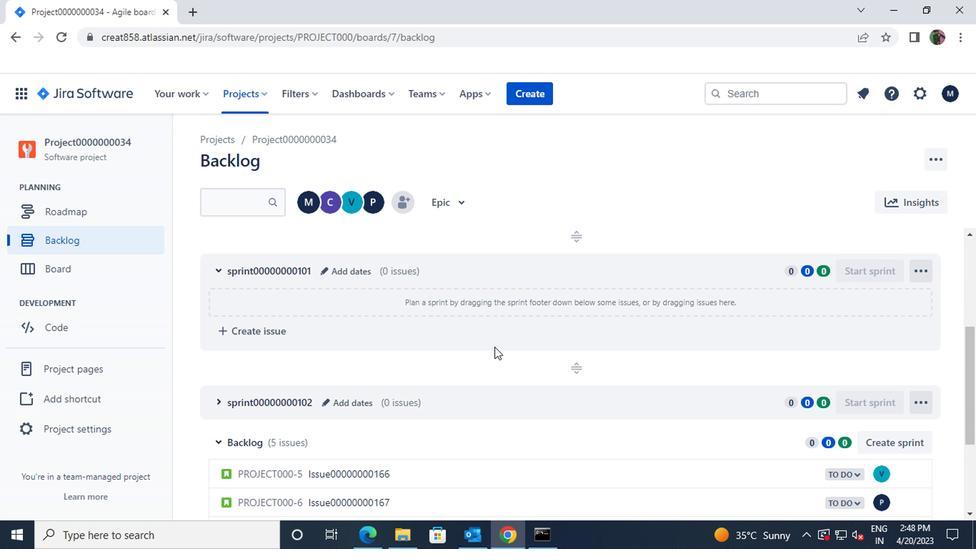 
Action: Mouse scrolled (491, 348) with delta (0, 1)
Screenshot: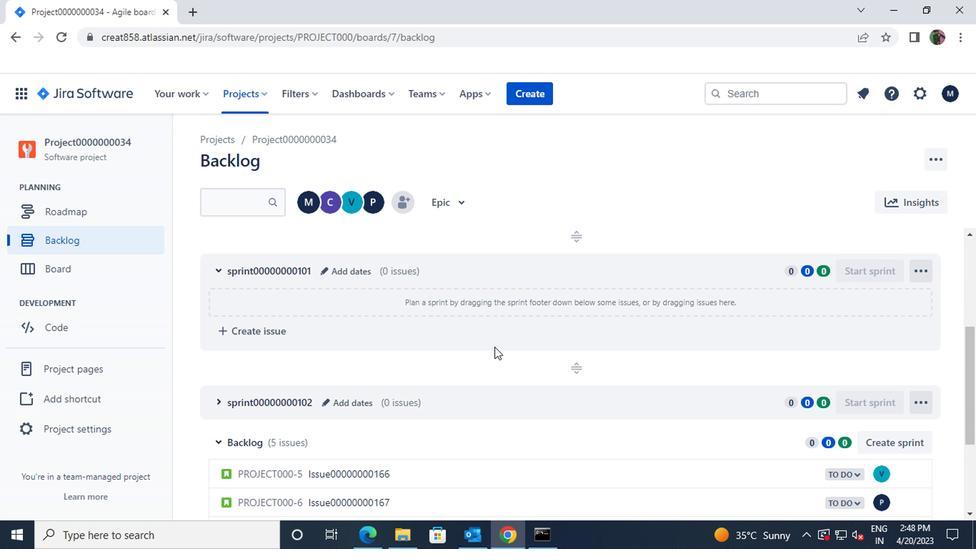 
Action: Mouse moved to (320, 343)
Screenshot: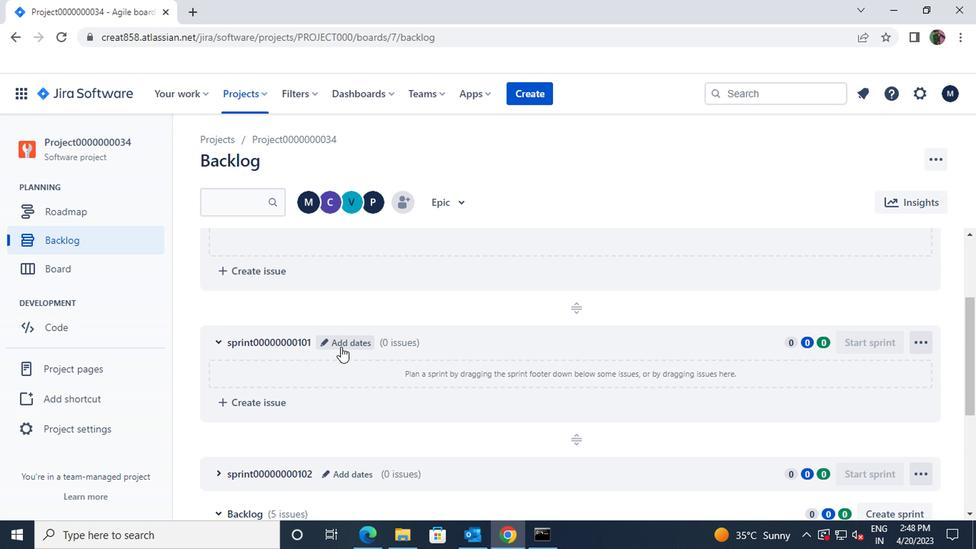 
Action: Mouse pressed left at (320, 343)
Screenshot: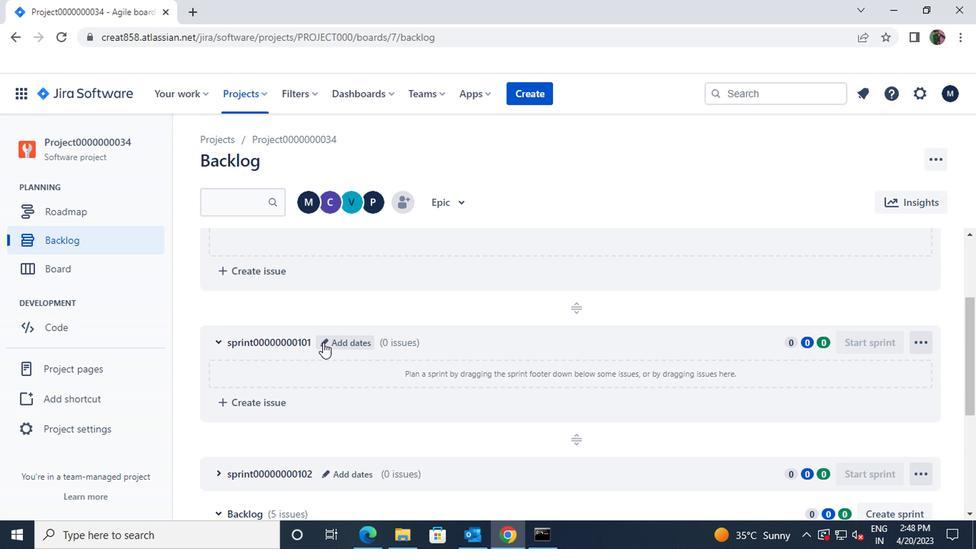 
Action: Mouse moved to (443, 250)
Screenshot: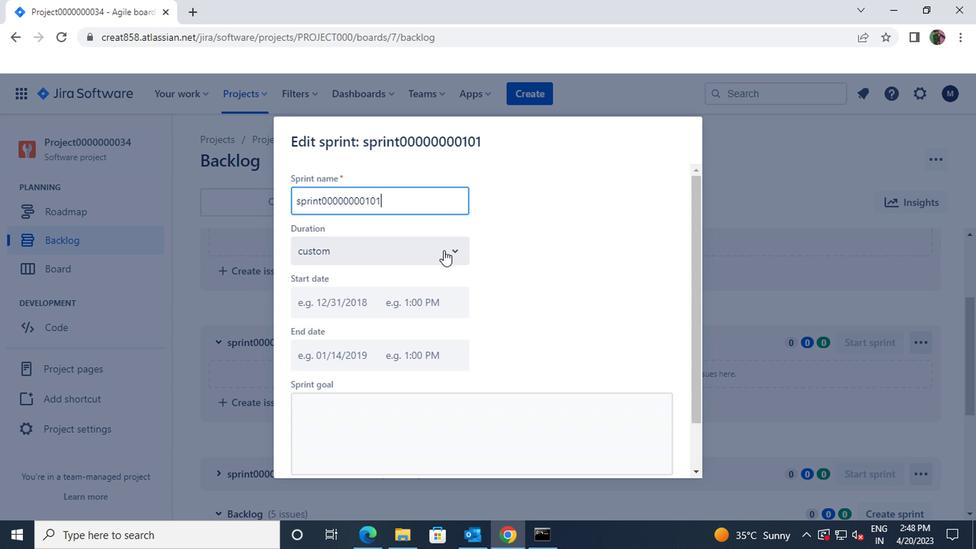
Action: Mouse pressed left at (443, 250)
Screenshot: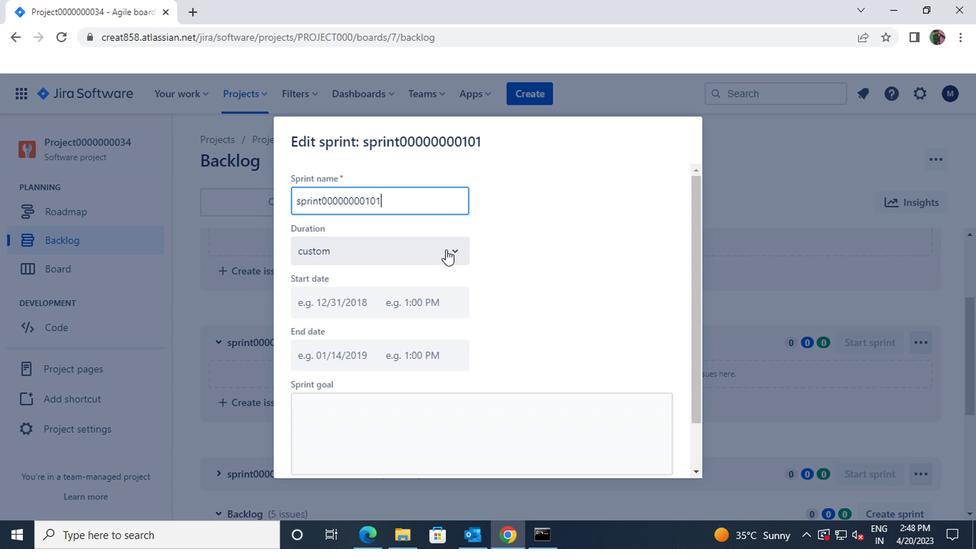 
Action: Mouse moved to (382, 289)
Screenshot: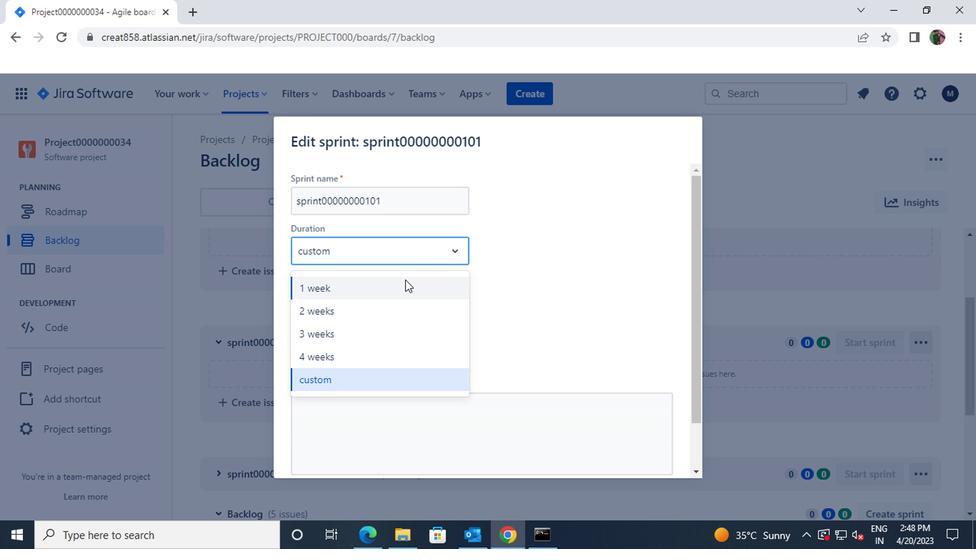 
Action: Mouse pressed left at (382, 289)
Screenshot: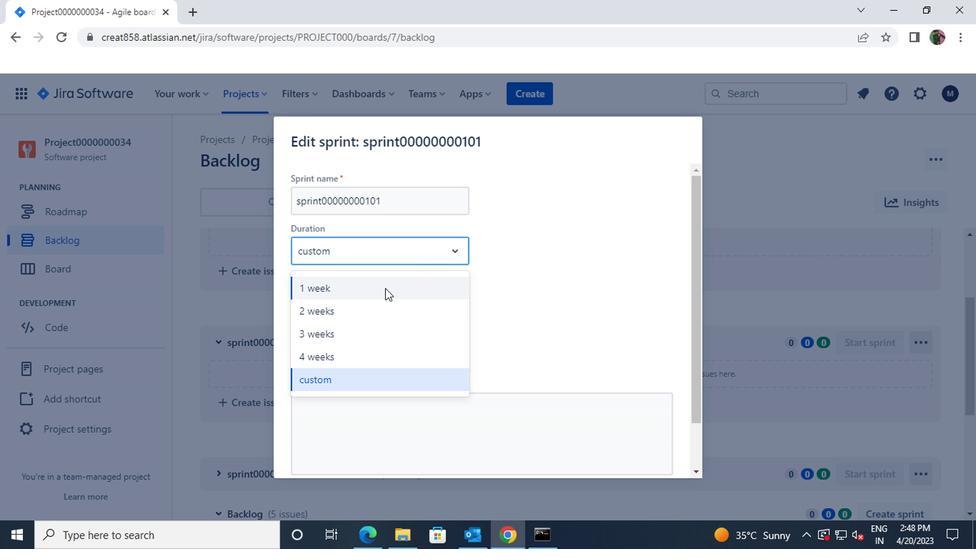 
Action: Mouse moved to (383, 291)
Screenshot: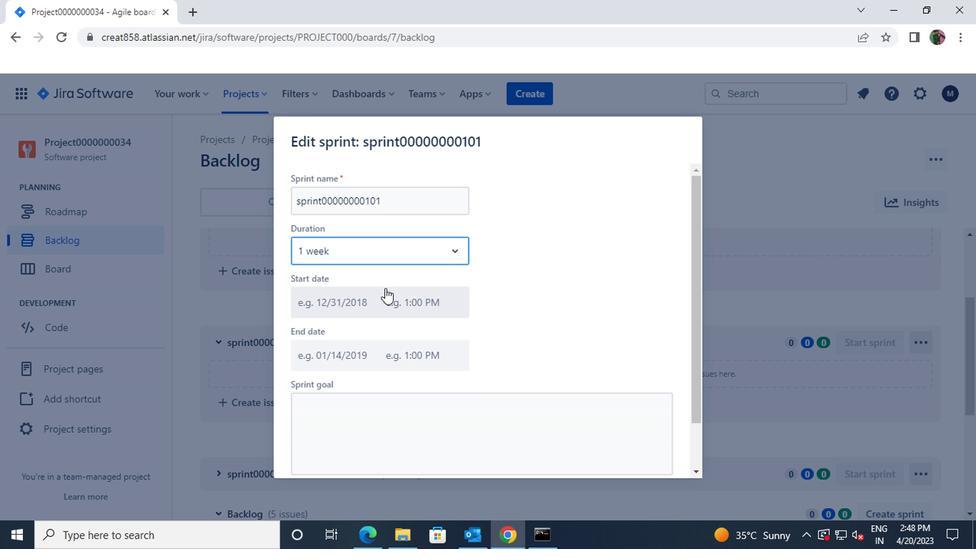 
Action: Mouse scrolled (383, 290) with delta (0, 0)
Screenshot: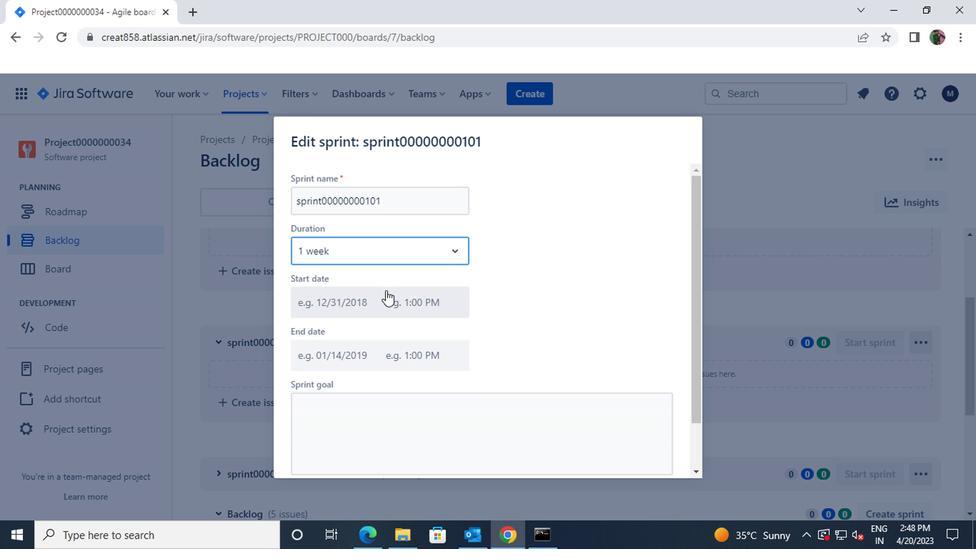 
Action: Mouse scrolled (383, 290) with delta (0, 0)
Screenshot: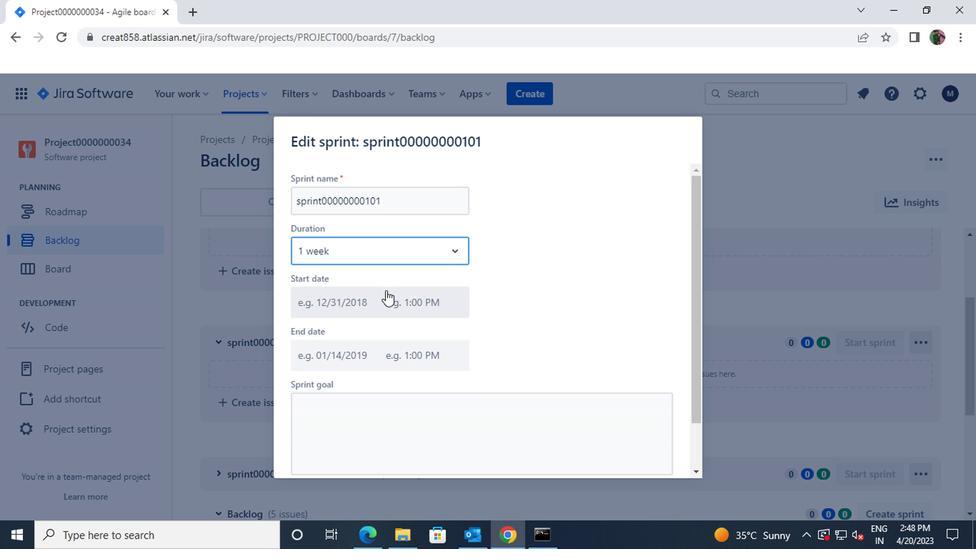
Action: Mouse scrolled (383, 290) with delta (0, 0)
Screenshot: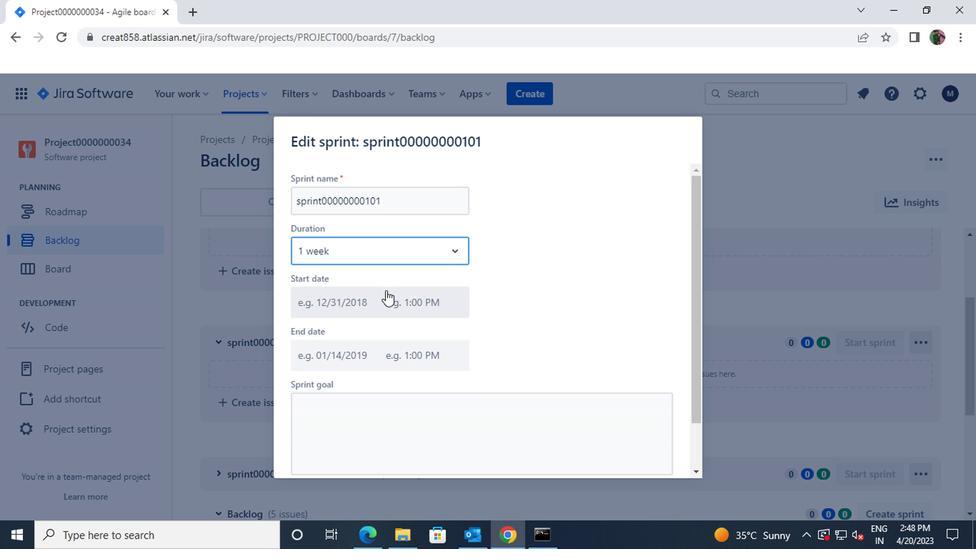 
Action: Mouse scrolled (383, 290) with delta (0, 0)
Screenshot: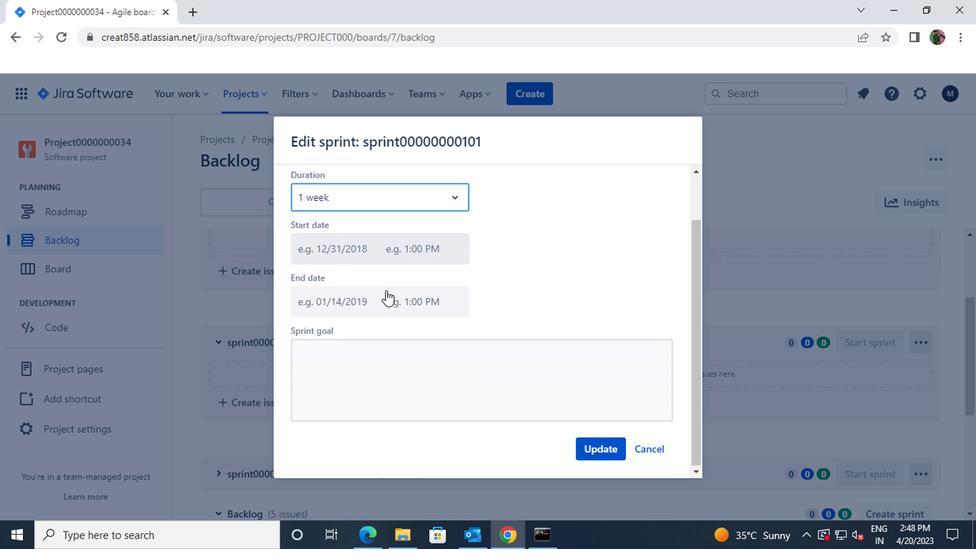 
Action: Mouse scrolled (383, 290) with delta (0, 0)
Screenshot: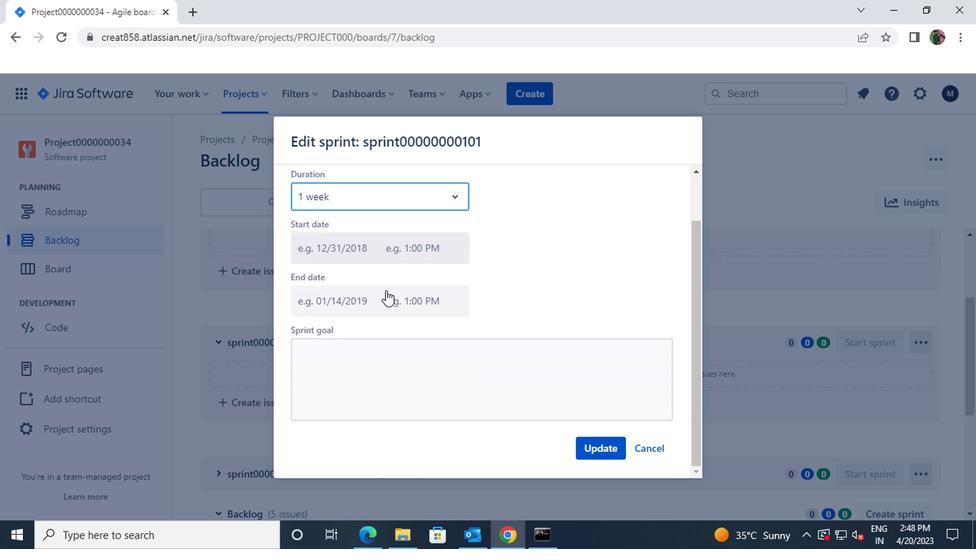 
Action: Mouse scrolled (383, 290) with delta (0, 0)
Screenshot: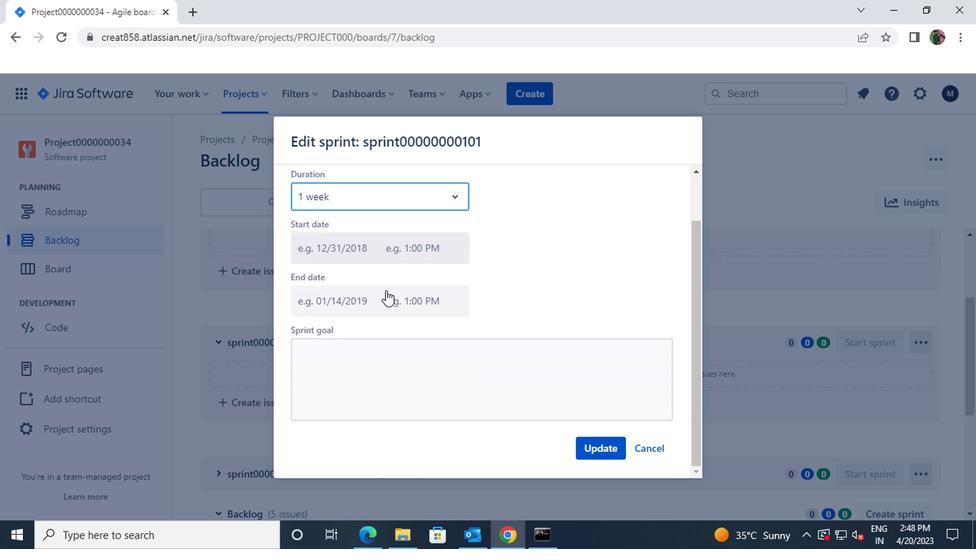 
Action: Mouse moved to (590, 449)
Screenshot: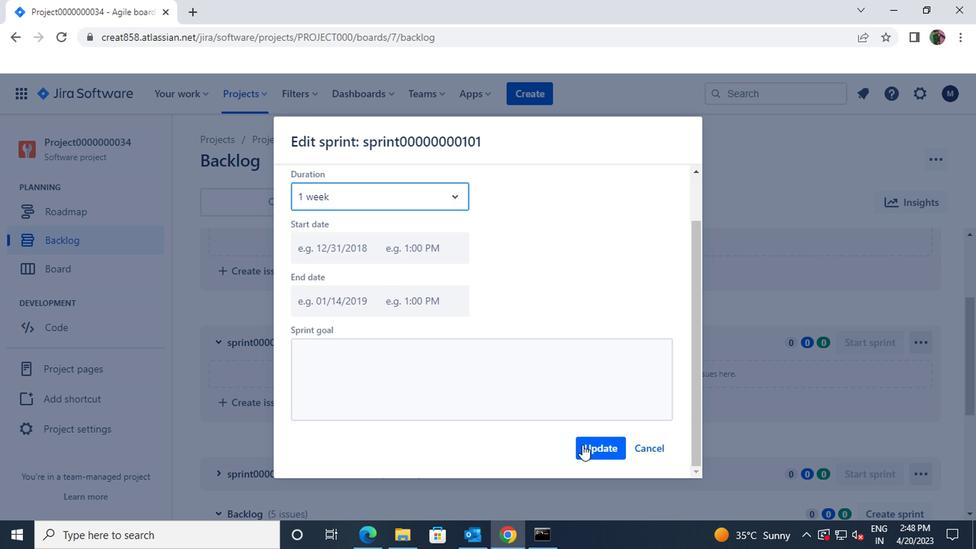 
Action: Mouse pressed left at (590, 449)
Screenshot: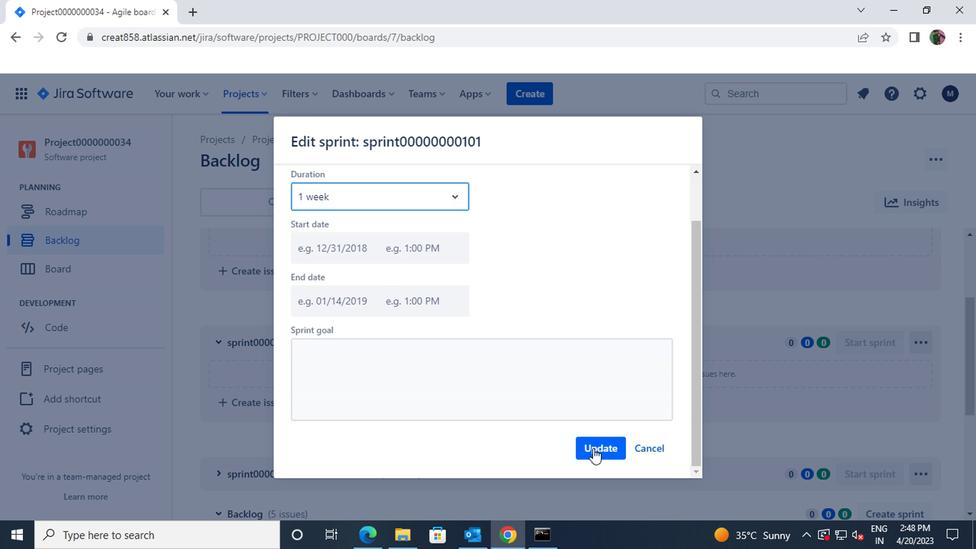 
Action: Mouse moved to (583, 442)
Screenshot: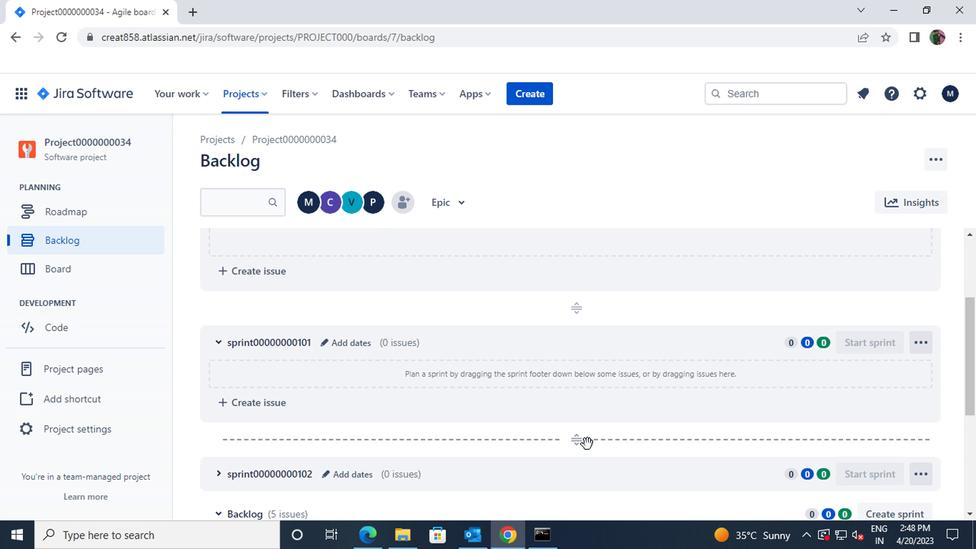 
Action: Mouse scrolled (583, 442) with delta (0, 0)
Screenshot: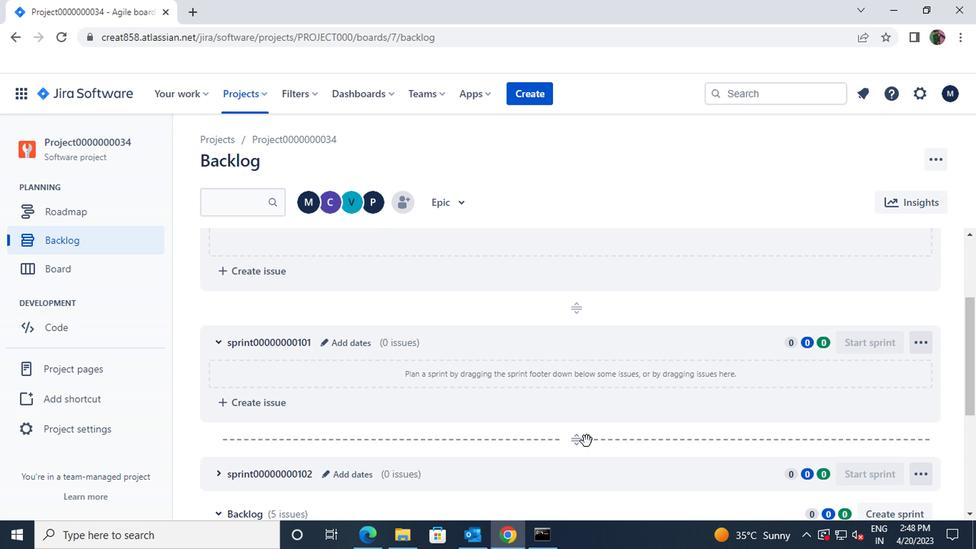 
Action: Mouse moved to (316, 273)
Screenshot: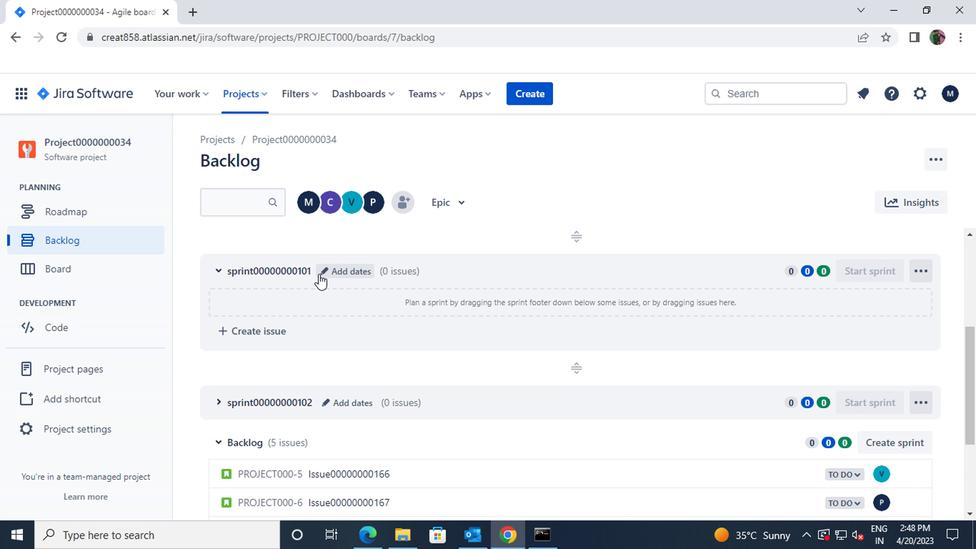 
Action: Mouse pressed left at (316, 273)
Screenshot: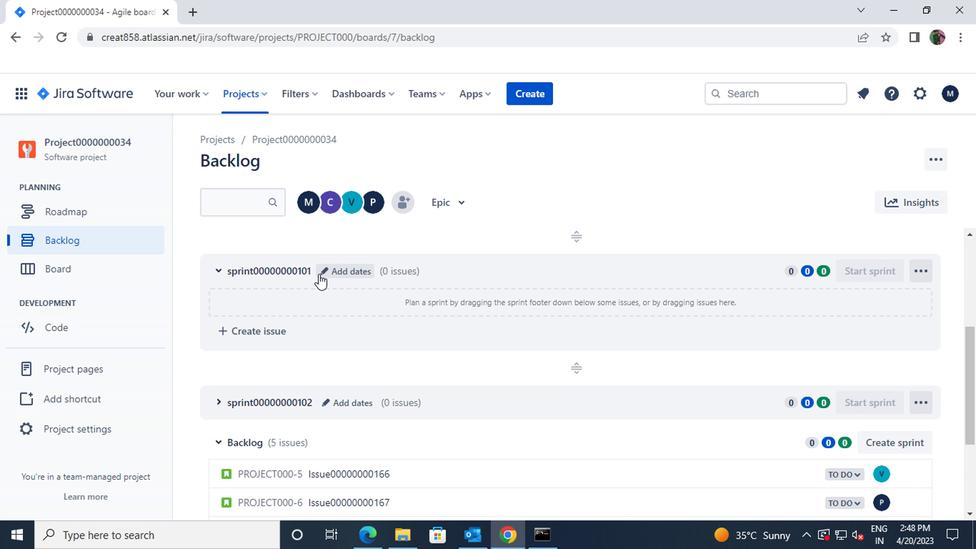 
Action: Mouse moved to (452, 254)
Screenshot: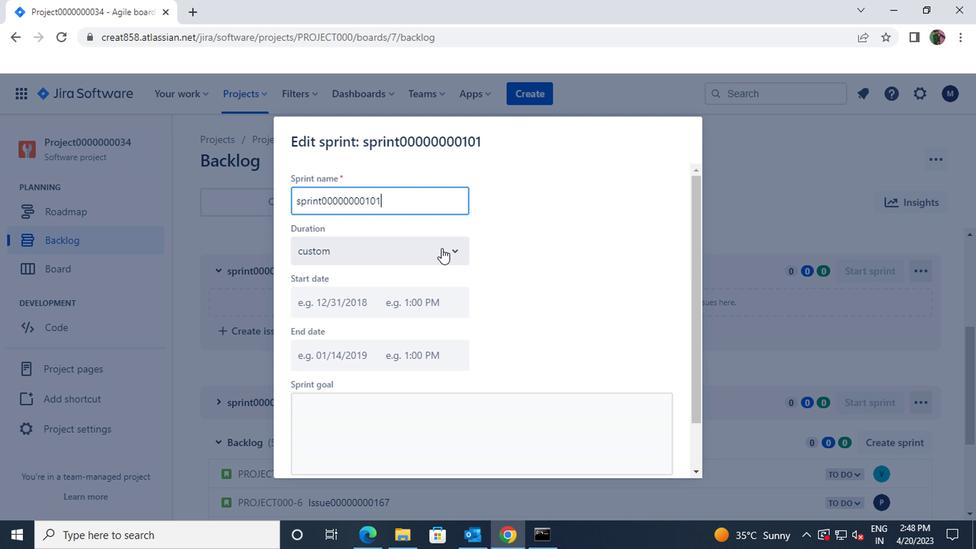 
Action: Mouse pressed left at (452, 254)
Screenshot: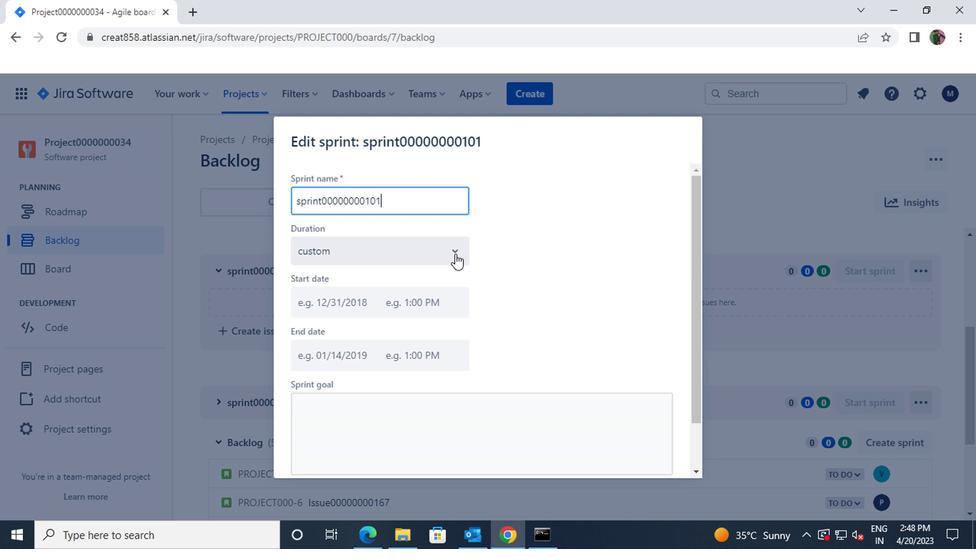 
Action: Mouse moved to (370, 312)
Screenshot: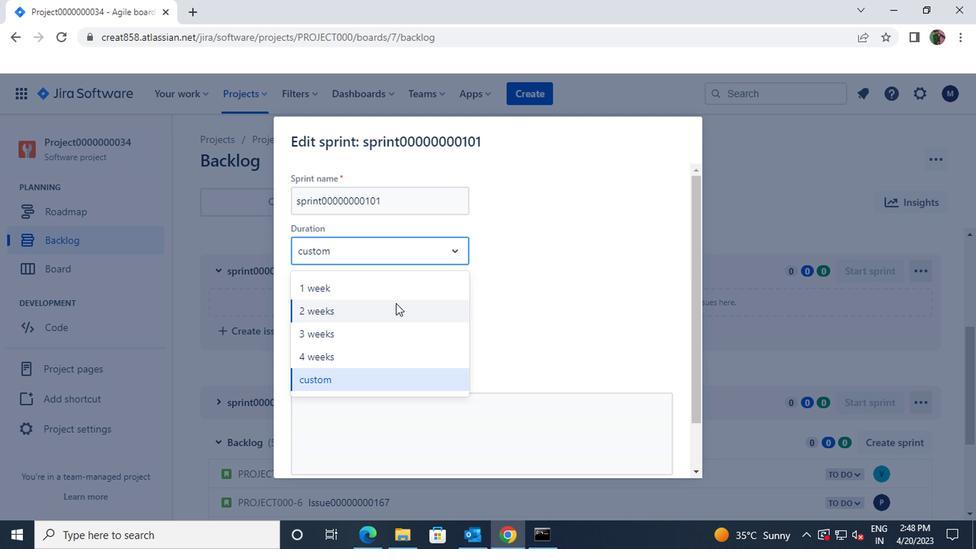 
Action: Mouse pressed left at (370, 312)
Screenshot: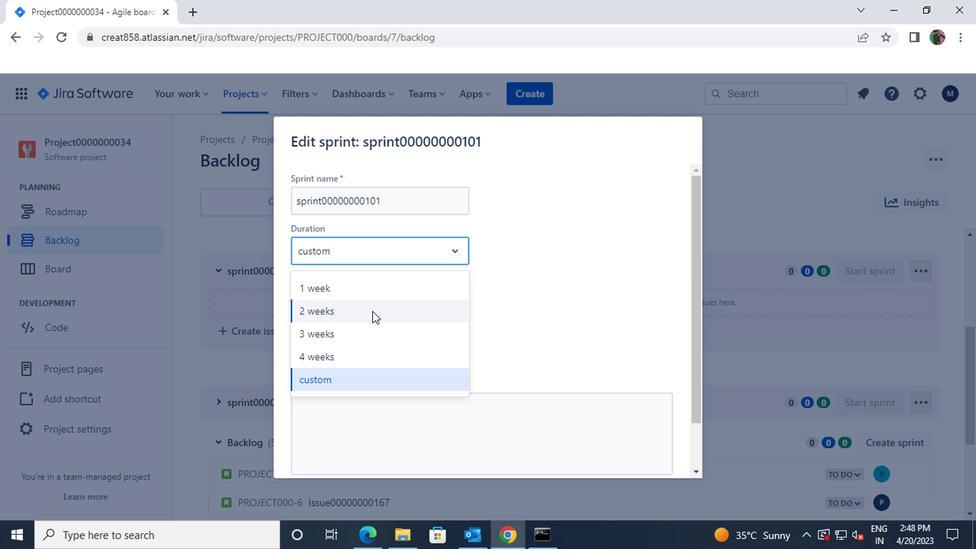 
Action: Mouse scrolled (370, 311) with delta (0, 0)
Screenshot: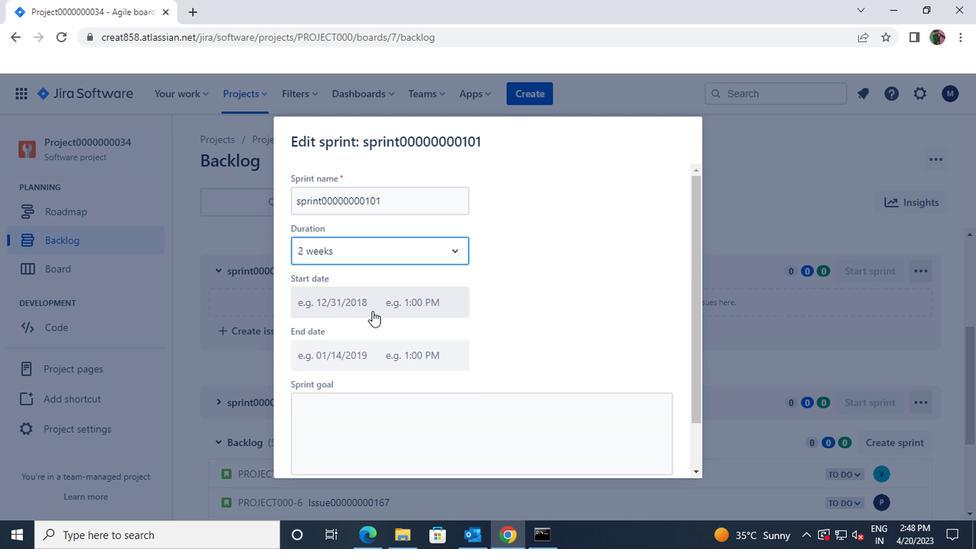 
Action: Mouse scrolled (370, 311) with delta (0, 0)
Screenshot: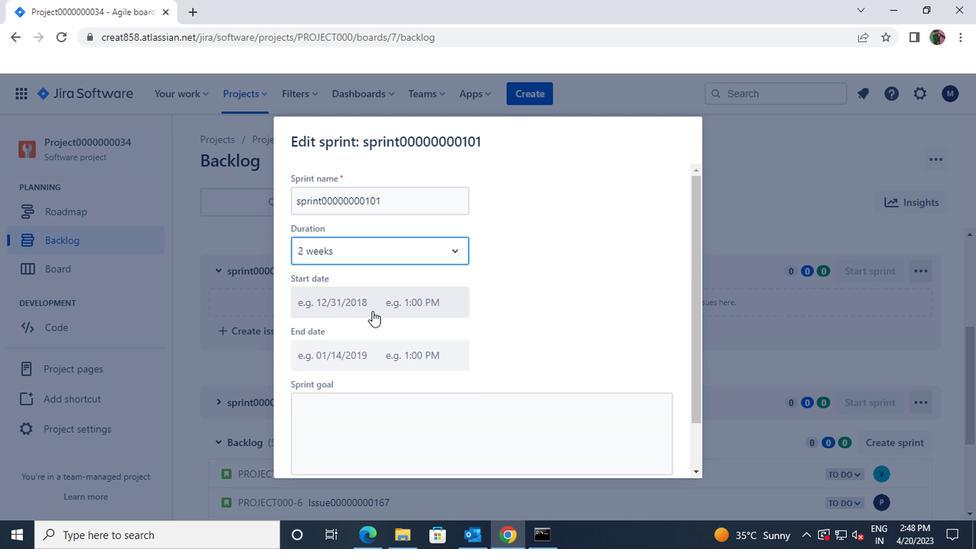 
Action: Mouse scrolled (370, 311) with delta (0, 0)
Screenshot: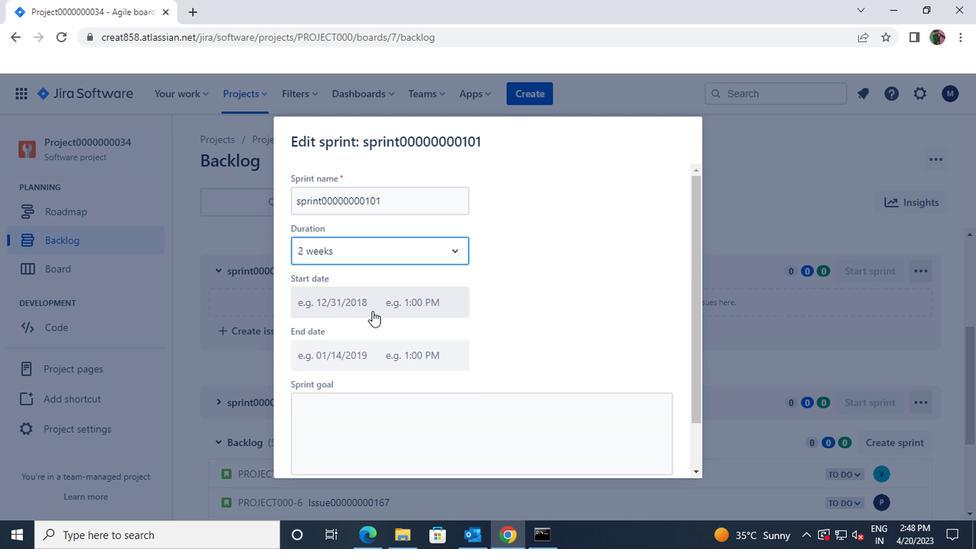 
Action: Mouse scrolled (370, 311) with delta (0, 0)
Screenshot: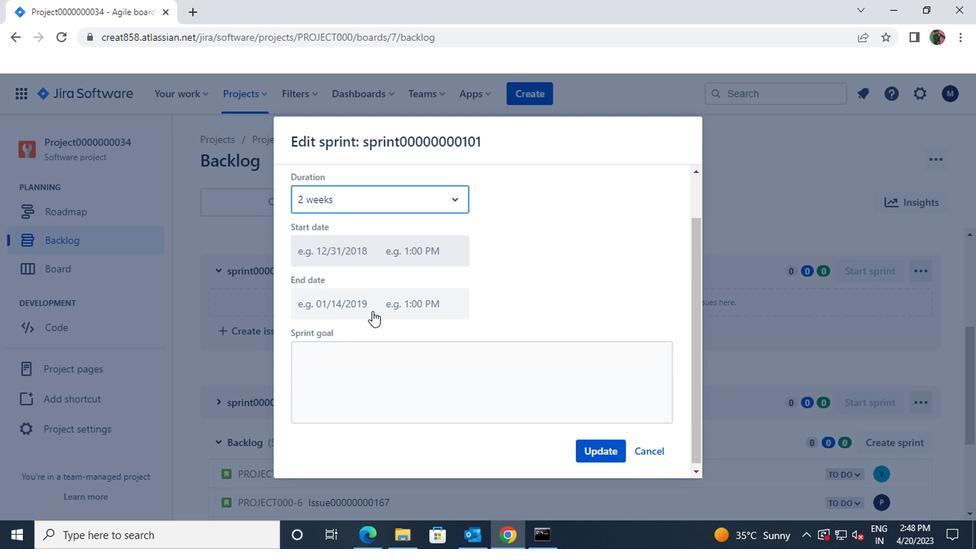 
Action: Mouse scrolled (370, 311) with delta (0, 0)
Screenshot: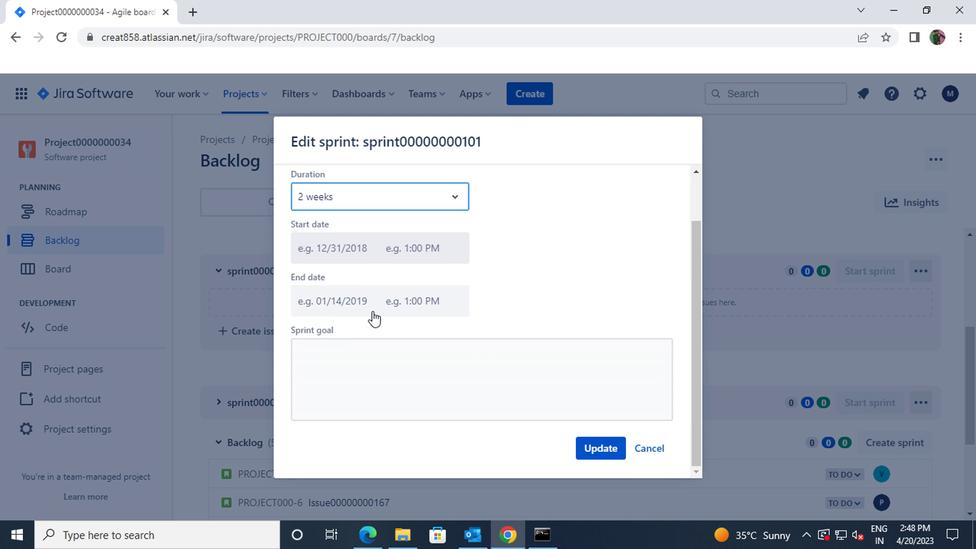 
Action: Mouse scrolled (370, 311) with delta (0, 0)
Screenshot: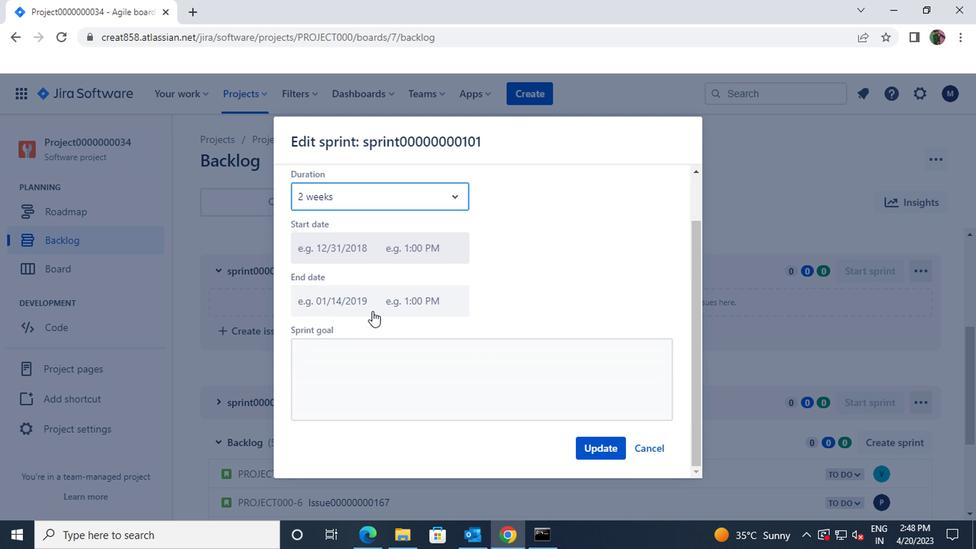 
Action: Mouse moved to (604, 441)
Screenshot: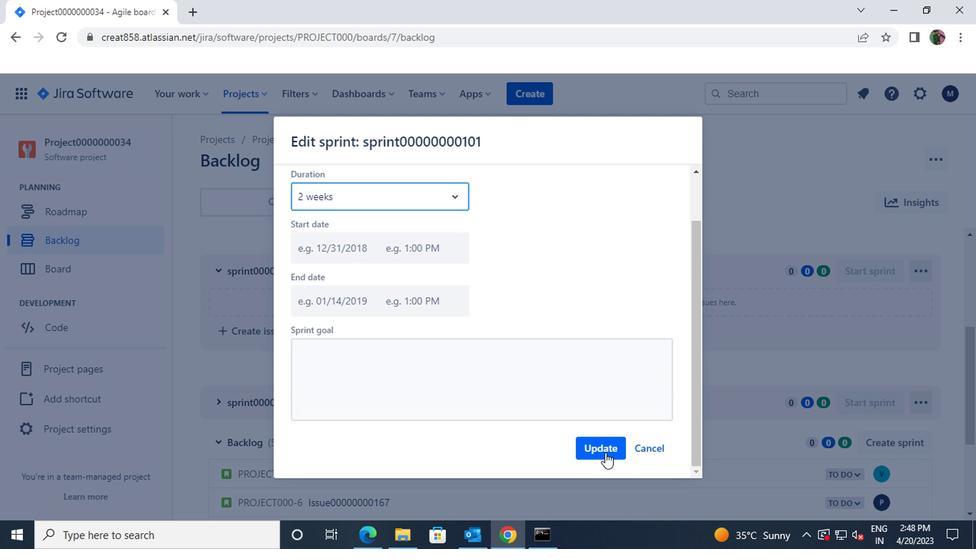 
Action: Mouse pressed left at (604, 441)
Screenshot: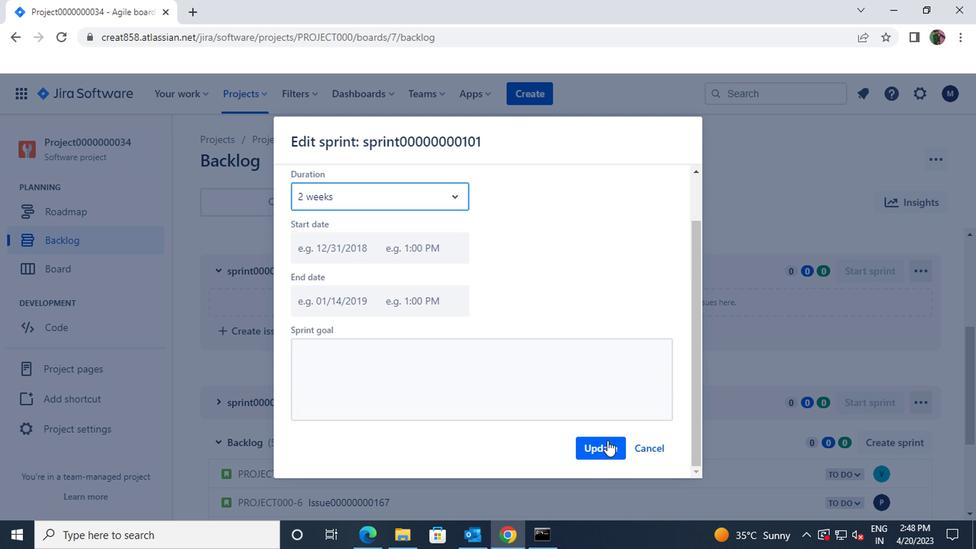 
Action: Mouse moved to (327, 402)
Screenshot: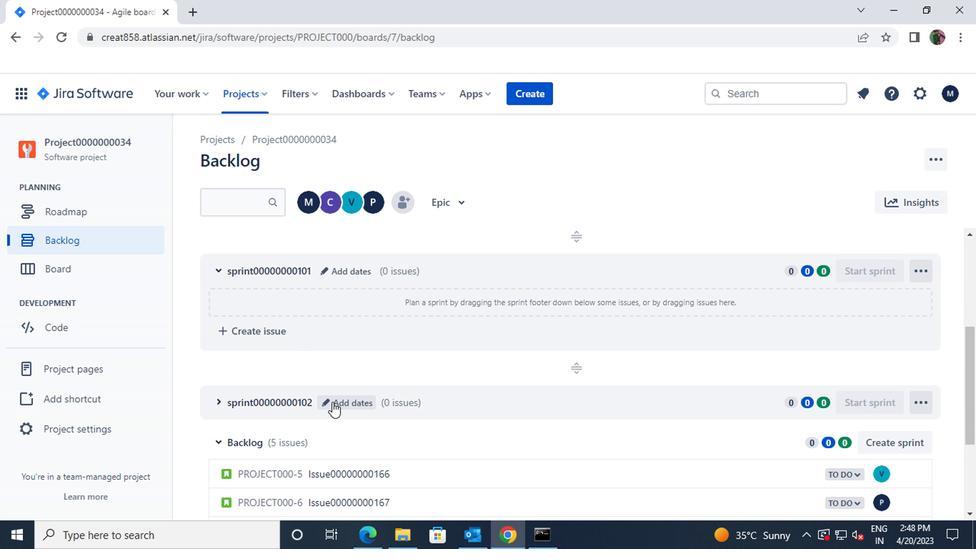 
Action: Mouse pressed left at (327, 402)
Screenshot: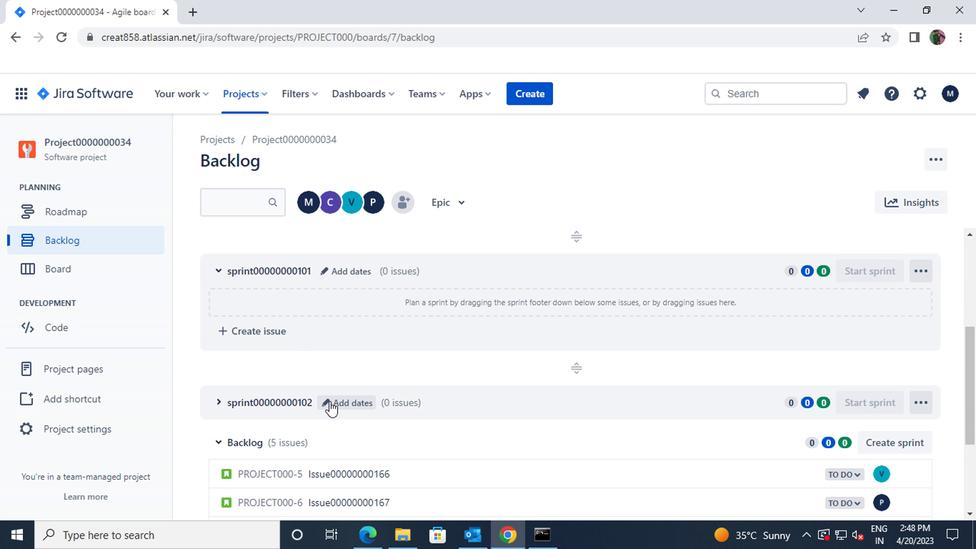 
Action: Mouse moved to (440, 252)
Screenshot: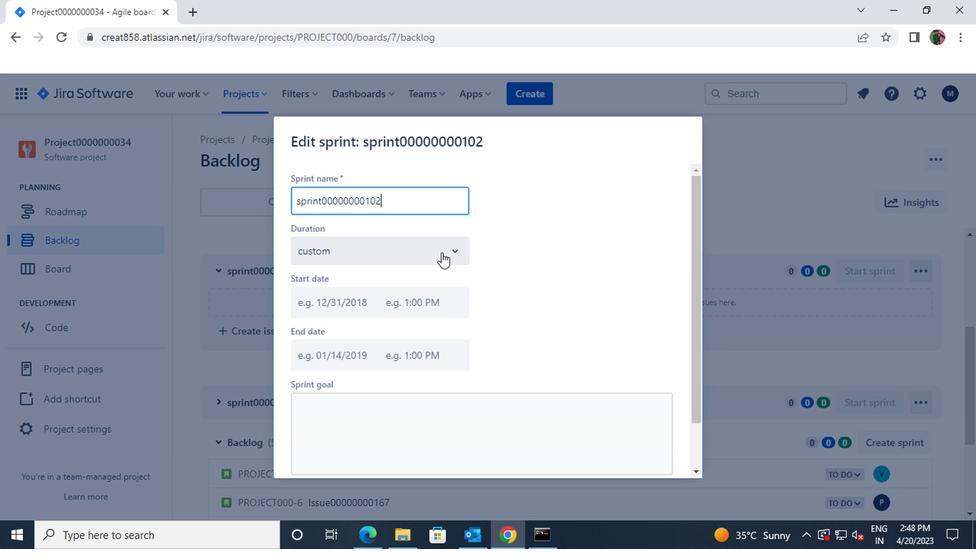 
Action: Mouse pressed left at (440, 252)
Screenshot: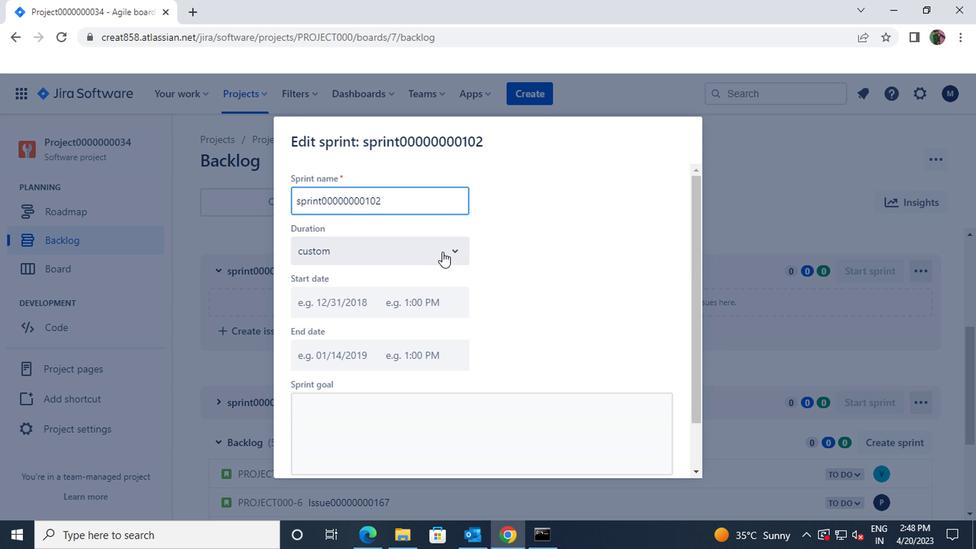 
Action: Mouse moved to (336, 333)
Screenshot: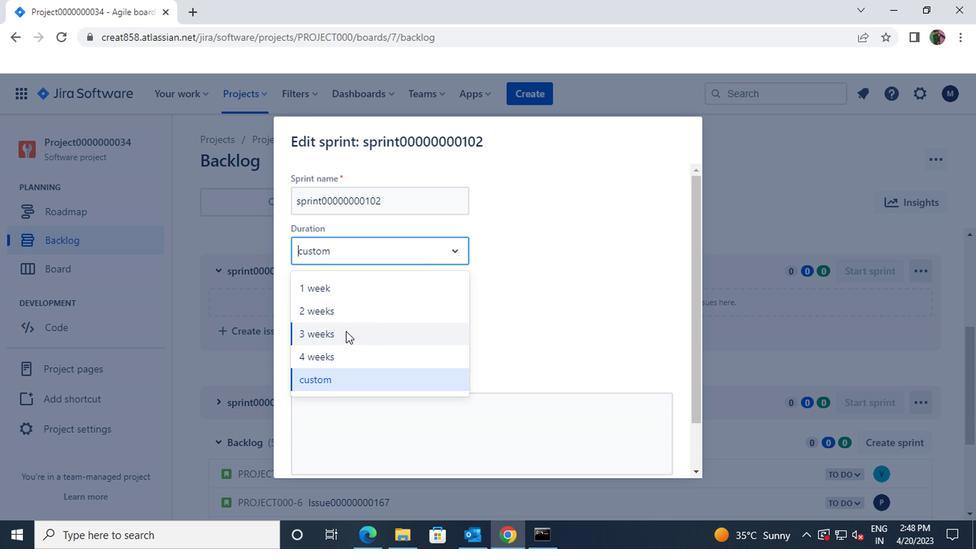 
Action: Mouse pressed left at (336, 333)
Screenshot: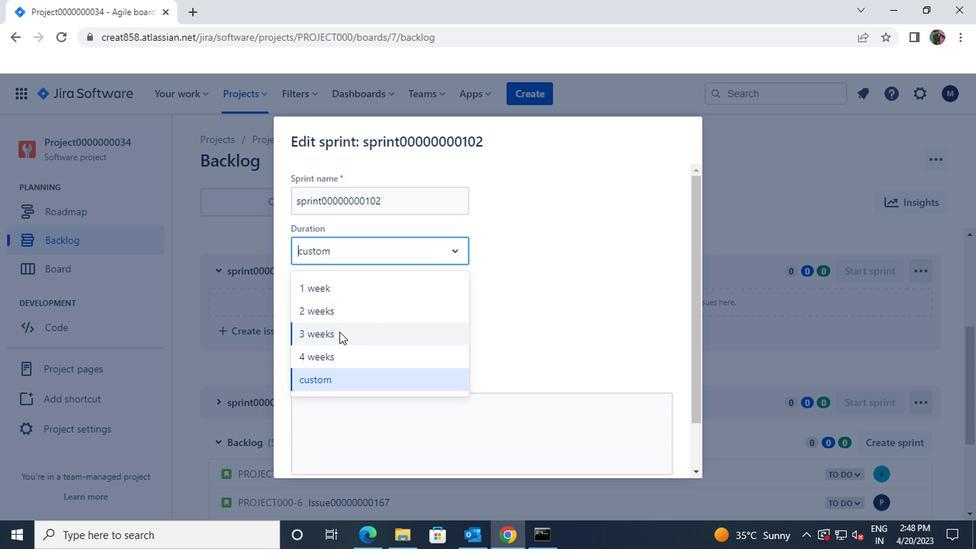 
Action: Mouse scrolled (336, 332) with delta (0, 0)
Screenshot: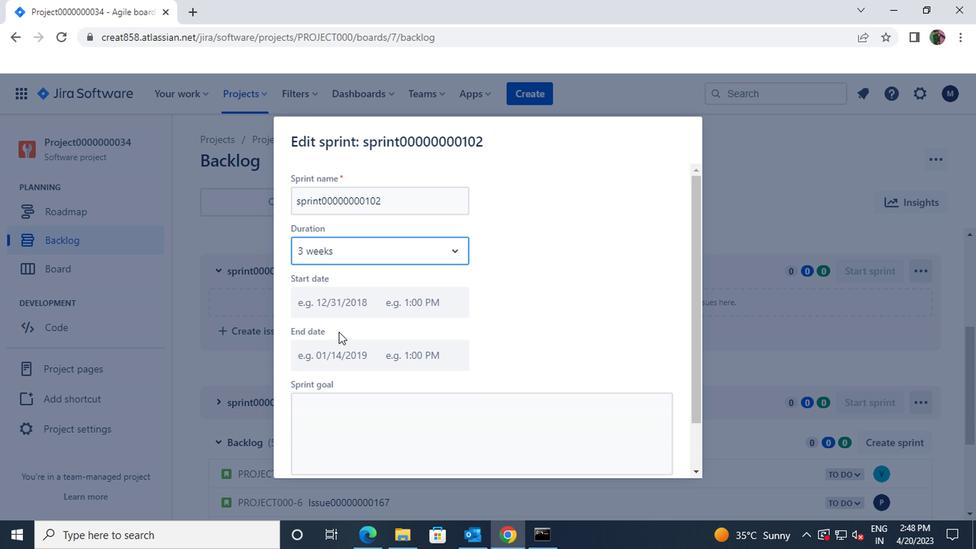 
Action: Mouse scrolled (336, 332) with delta (0, 0)
Screenshot: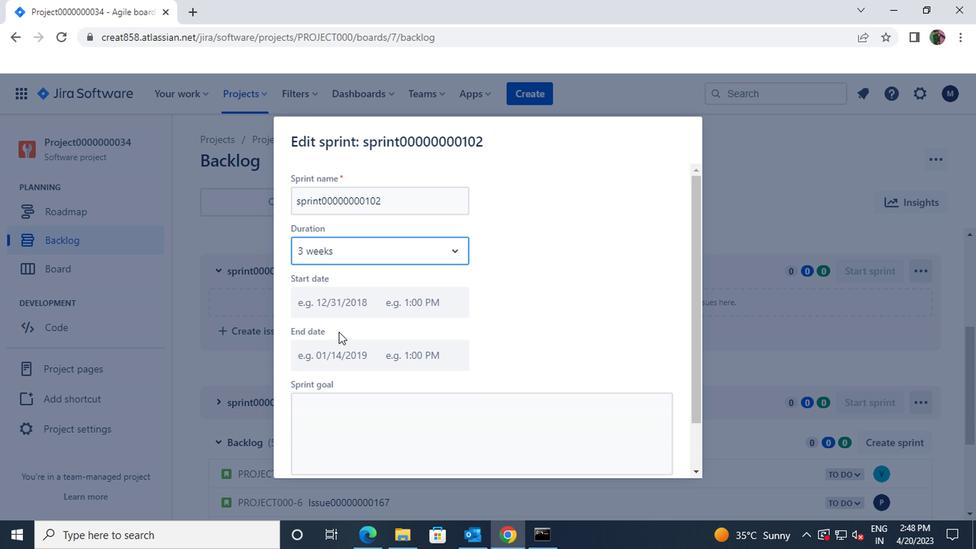 
Action: Mouse moved to (594, 444)
Screenshot: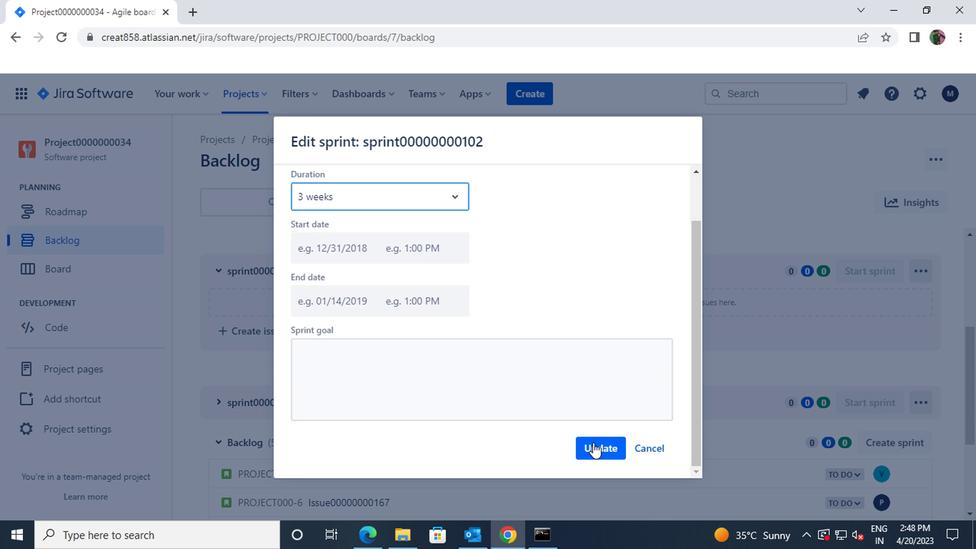 
Action: Mouse pressed left at (594, 444)
Screenshot: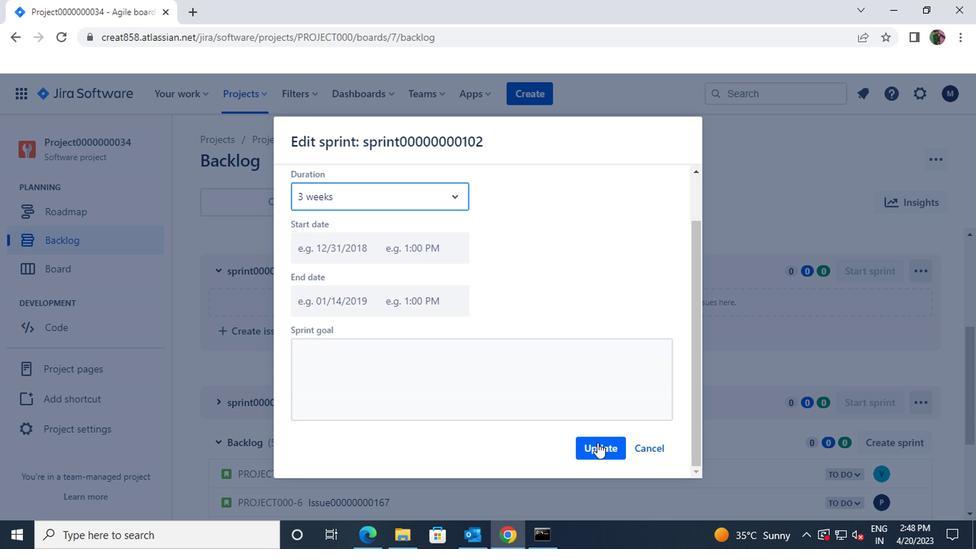 
